 Task: Compose an email to request customer feedback through a satisfaction survey to improve our products and services.
Action: Mouse moved to (45, 62)
Screenshot: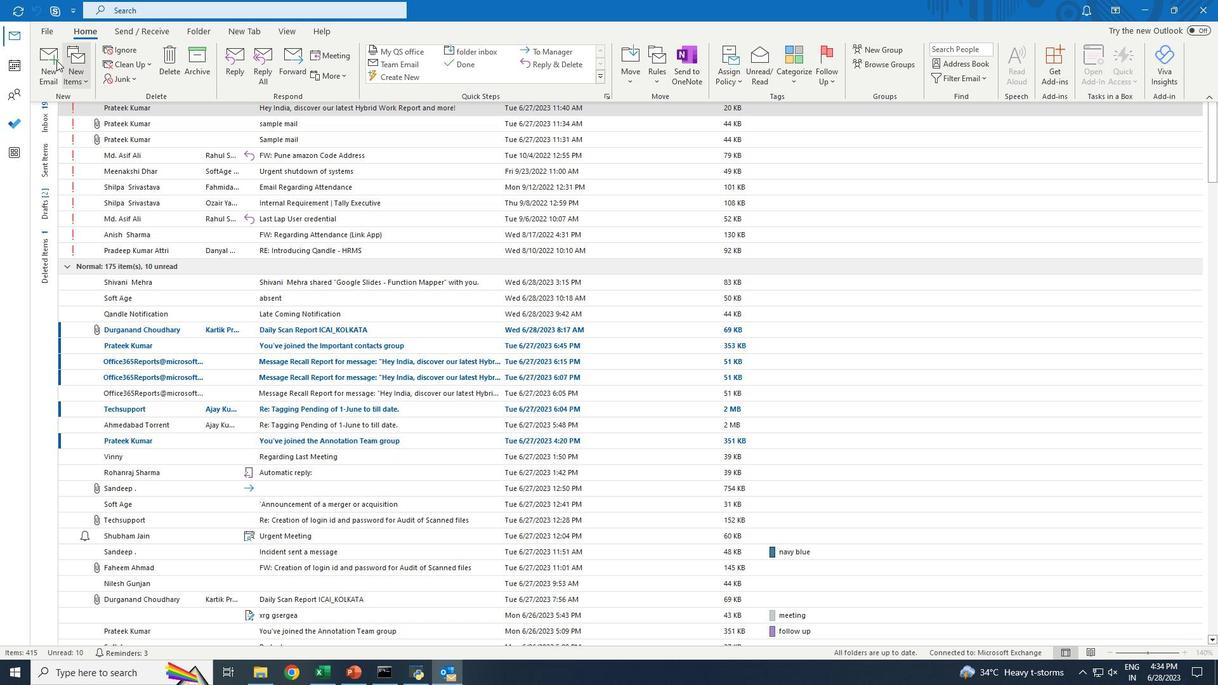 
Action: Mouse pressed left at (45, 62)
Screenshot: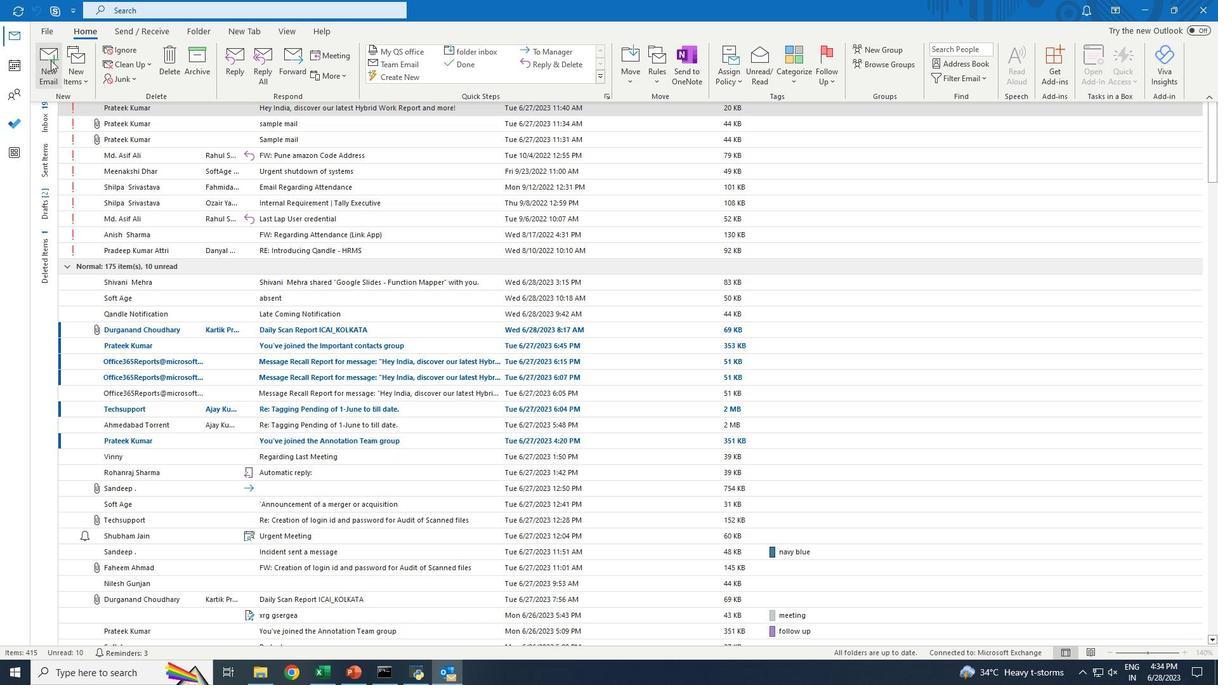 
Action: Mouse moved to (307, 224)
Screenshot: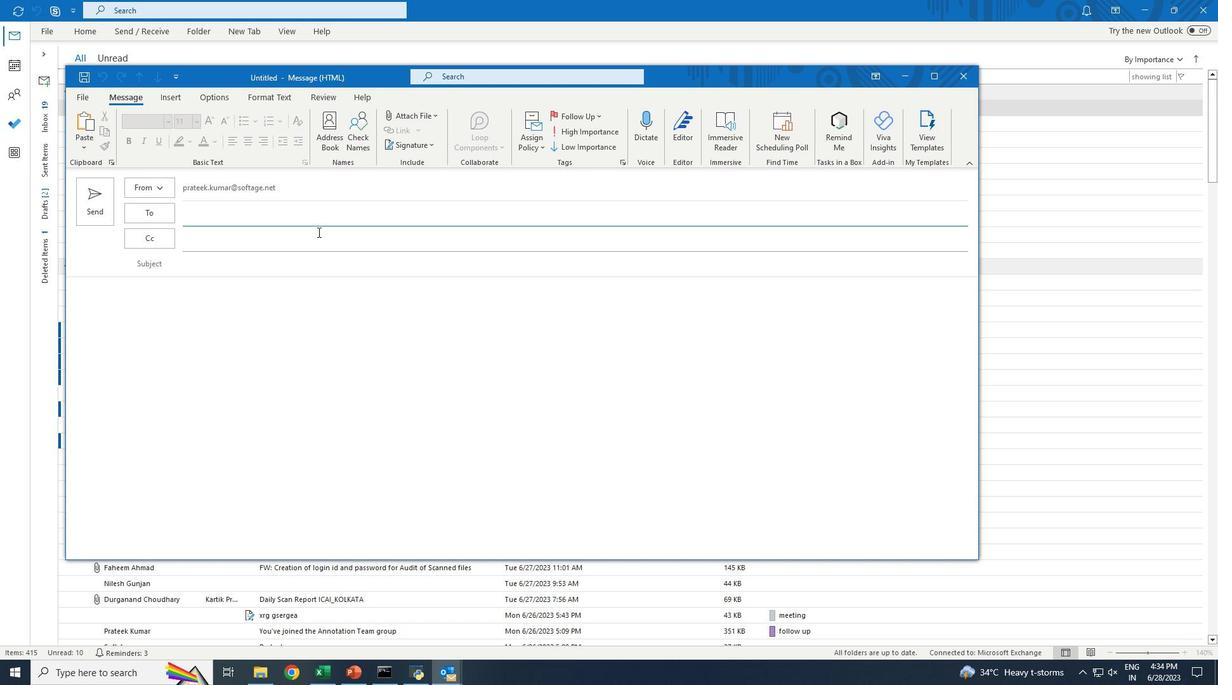 
Action: Key pressed uchiha.uzumaki<Key.shift>@softage.net
Screenshot: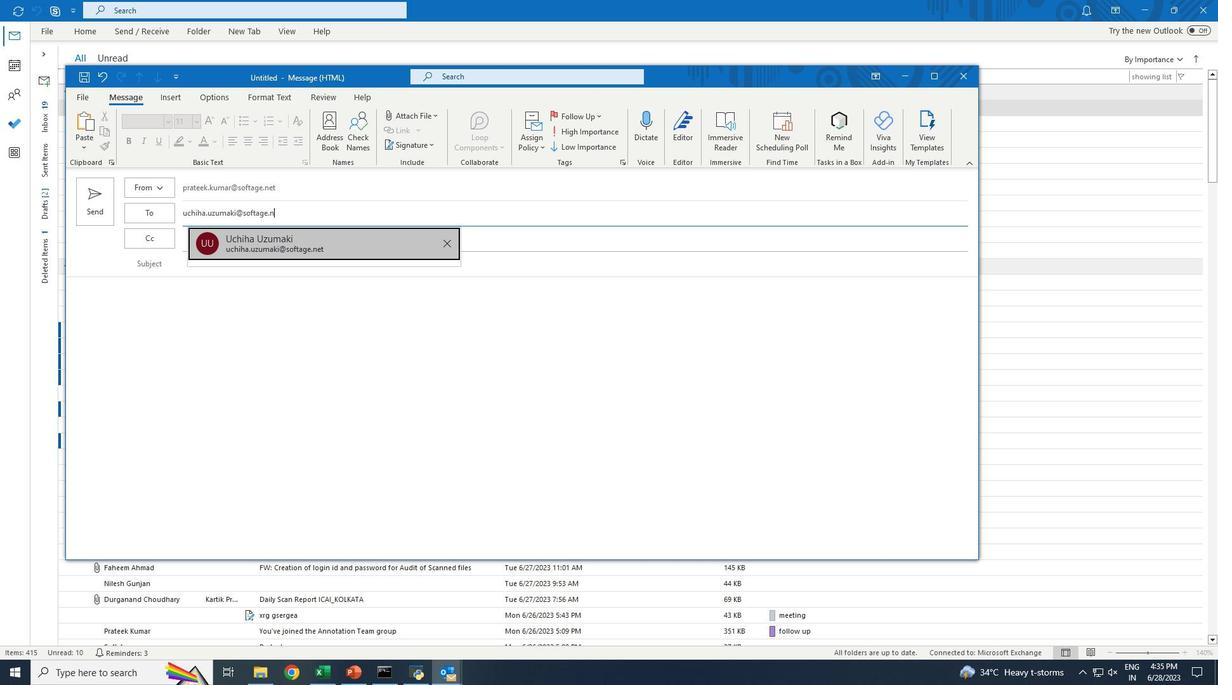 
Action: Mouse moved to (291, 239)
Screenshot: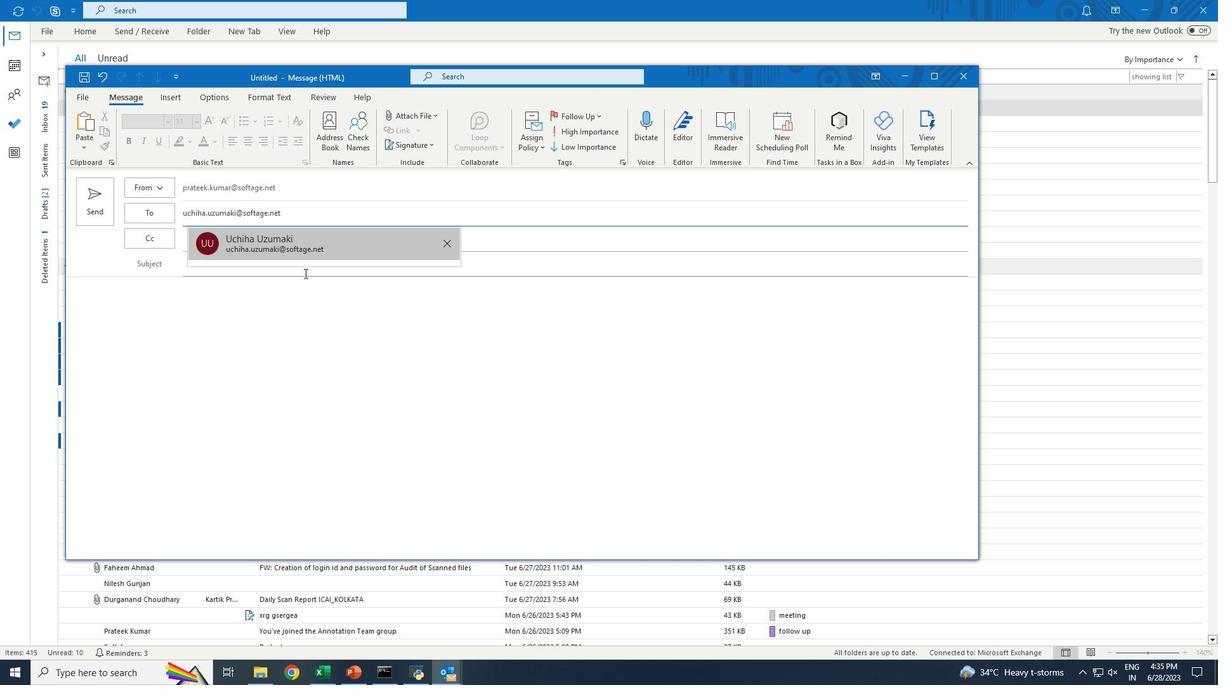 
Action: Mouse pressed left at (291, 239)
Screenshot: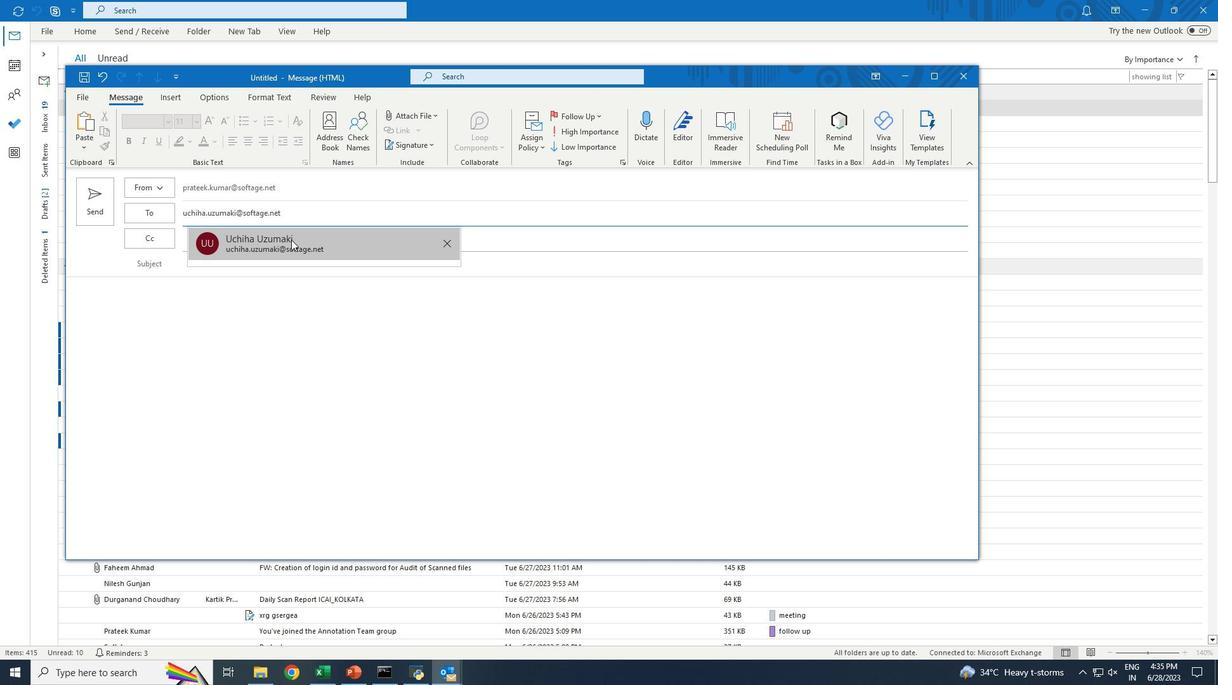 
Action: Mouse moved to (223, 267)
Screenshot: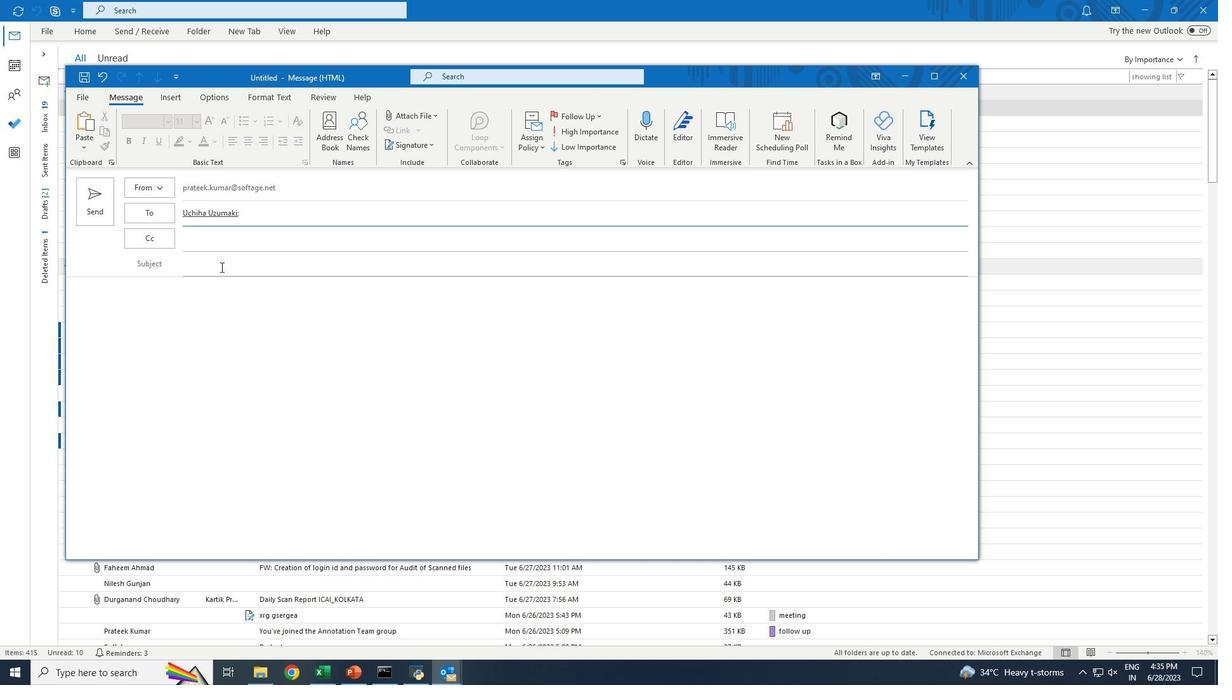 
Action: Mouse pressed left at (223, 267)
Screenshot: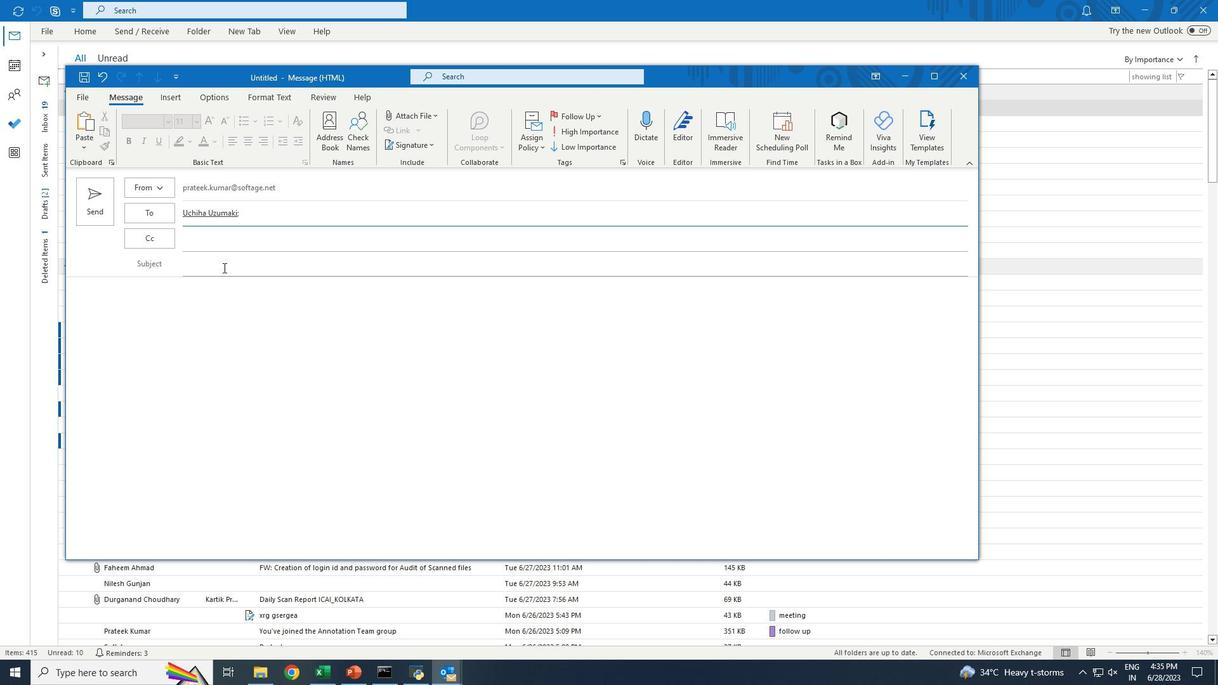 
Action: Key pressed <Key.shift>Customer<Key.space><Key.shift>Satisfaction<Key.space><Key.shift><Key.shift>Survey
Screenshot: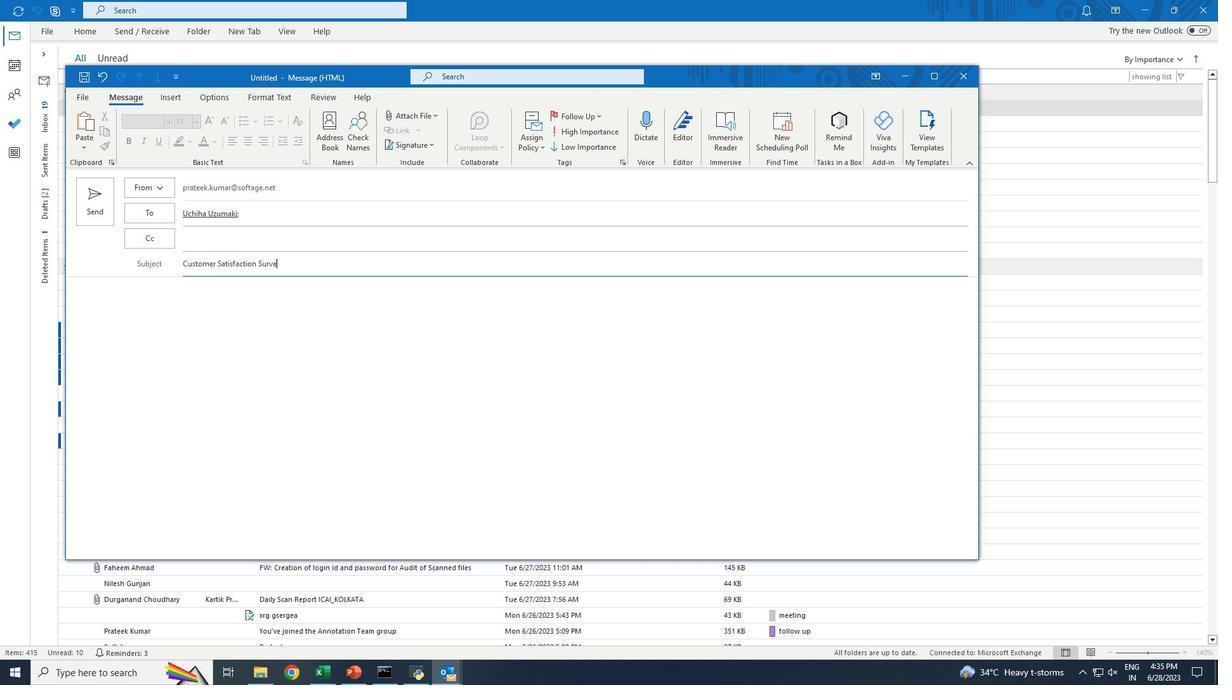 
Action: Mouse moved to (257, 307)
Screenshot: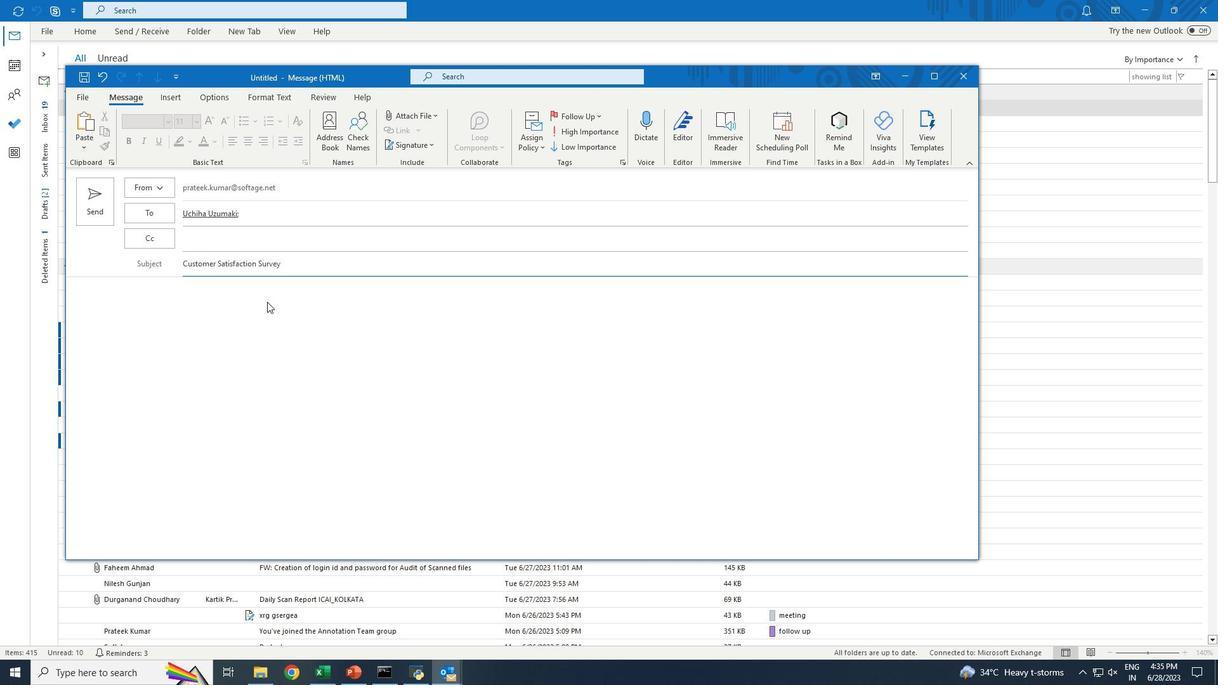 
Action: Mouse pressed left at (257, 307)
Screenshot: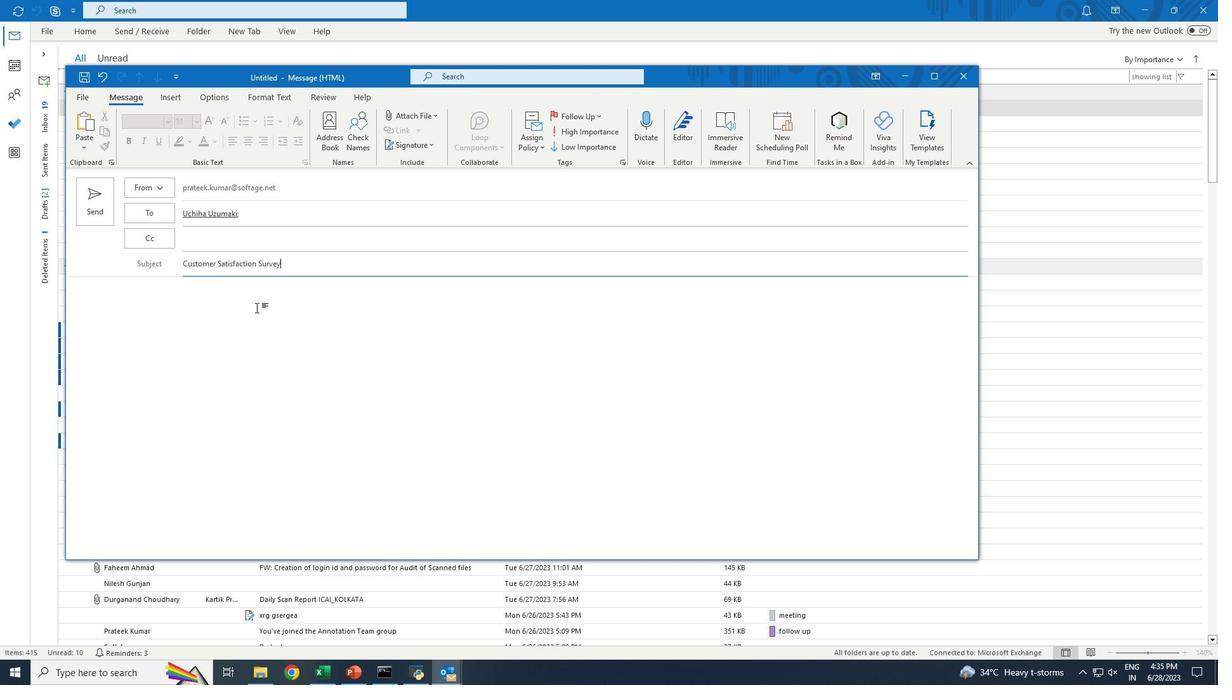 
Action: Mouse moved to (245, 303)
Screenshot: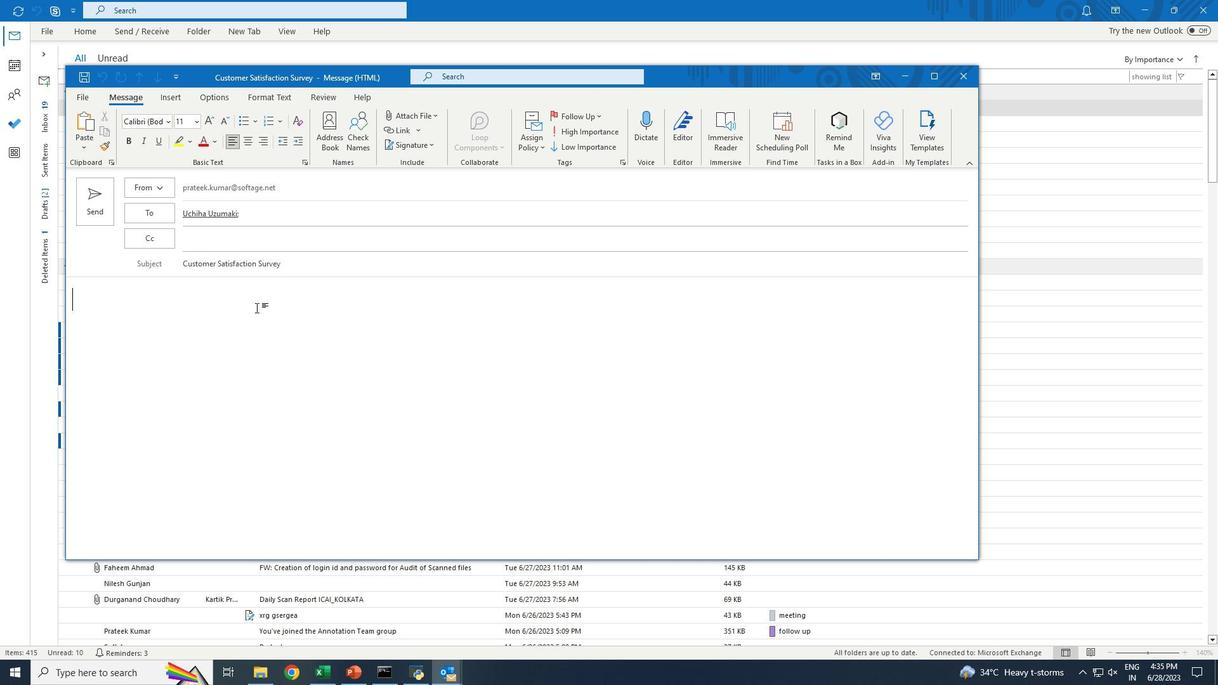 
Action: Key pressed <Key.shift>Seeking<Key.space>feedback<Key.space>from<Key.space>customers<Key.space>through<Key.space>a<Key.space>satisfaction<Key.space>survey<Key.space>to<Key.space>improve<Key.space>our<Key.space>products<Key.space>and<Key.space>services
Screenshot: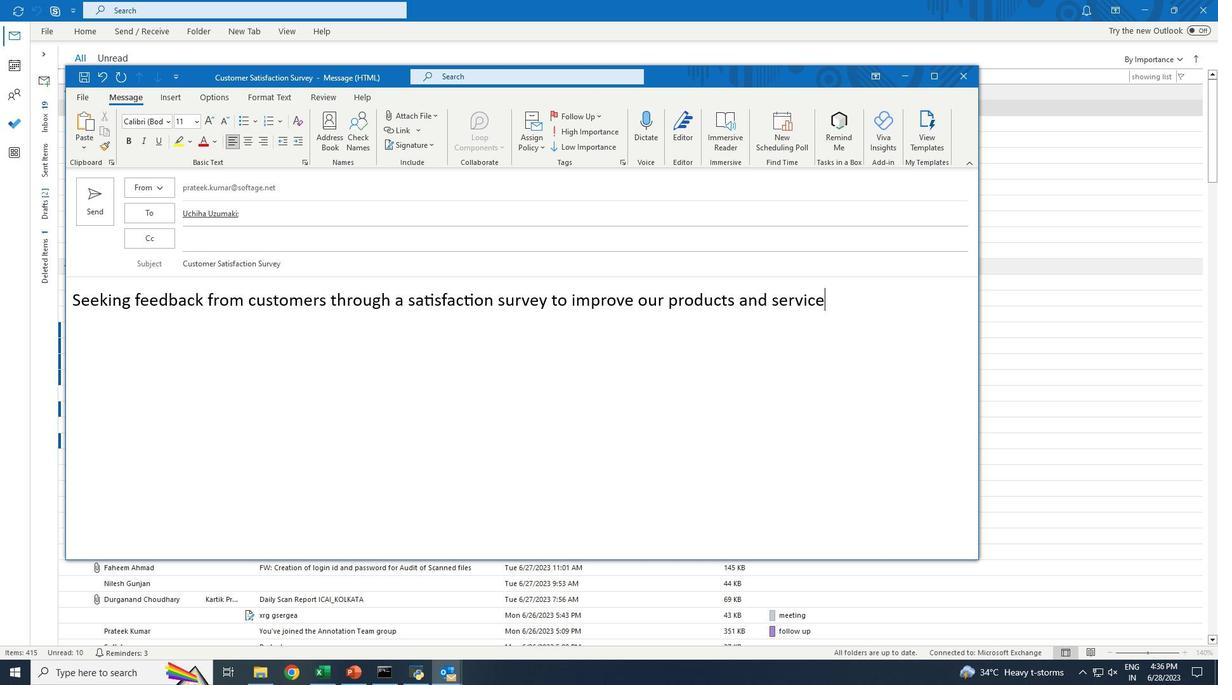
Action: Mouse moved to (847, 299)
Screenshot: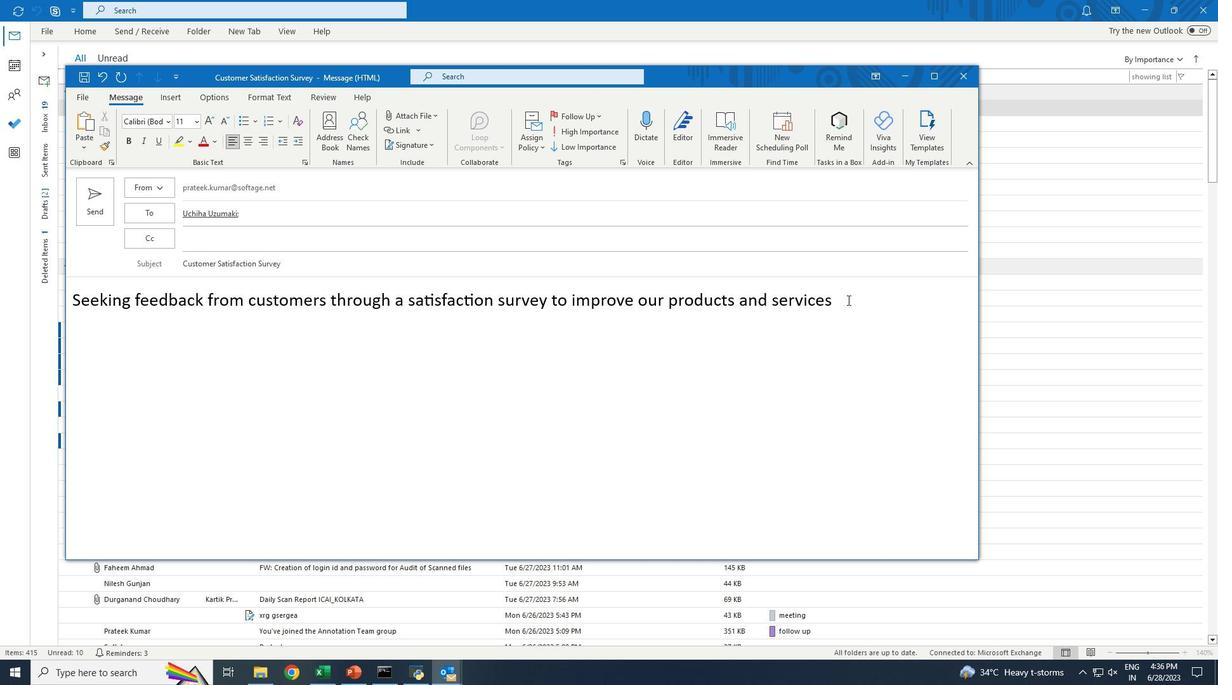 
Action: Mouse pressed left at (847, 299)
Screenshot: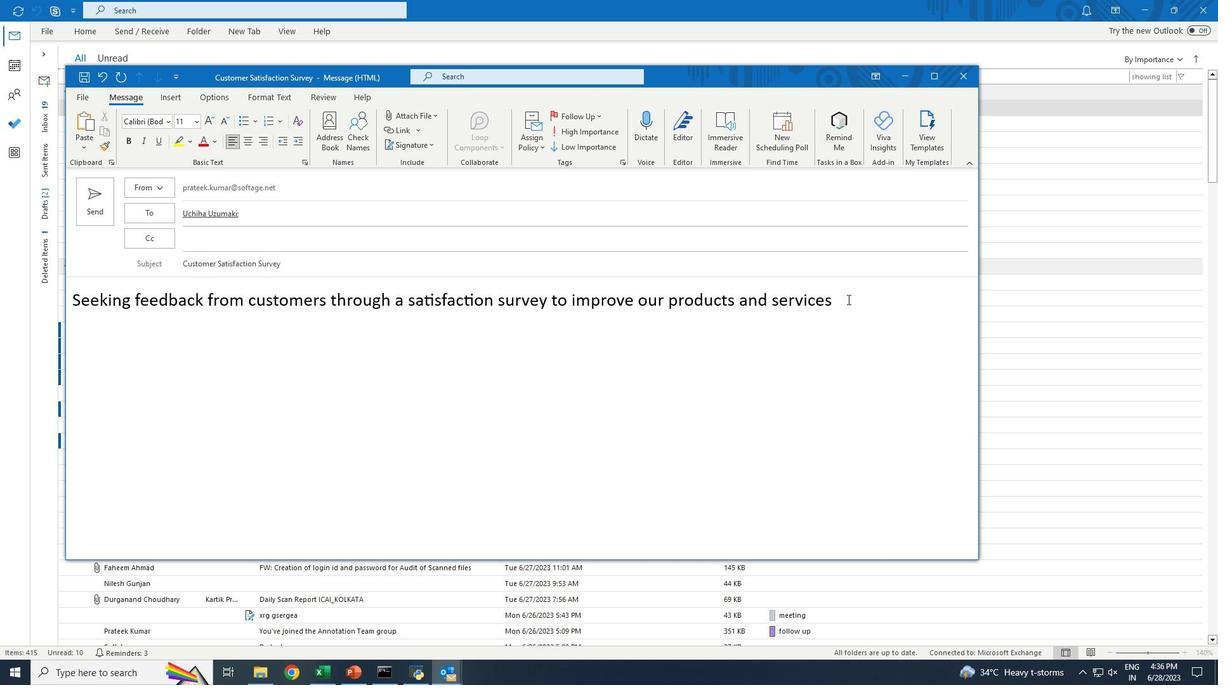
Action: Mouse moved to (170, 122)
Screenshot: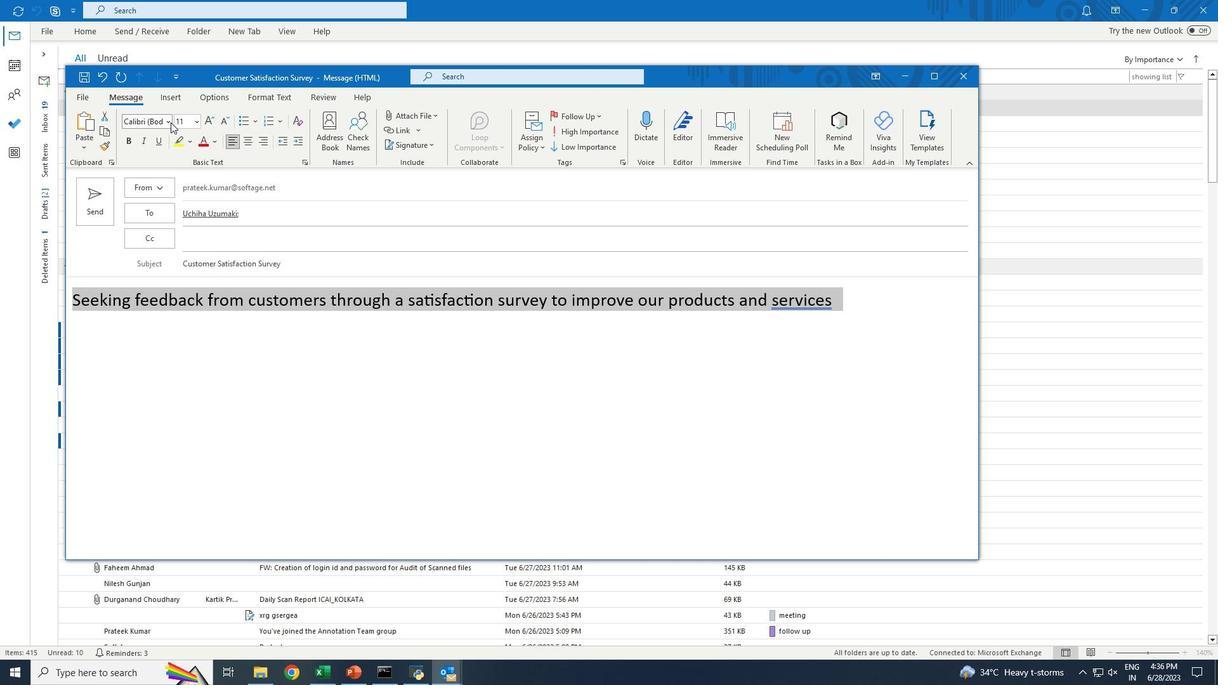 
Action: Mouse pressed left at (170, 122)
Screenshot: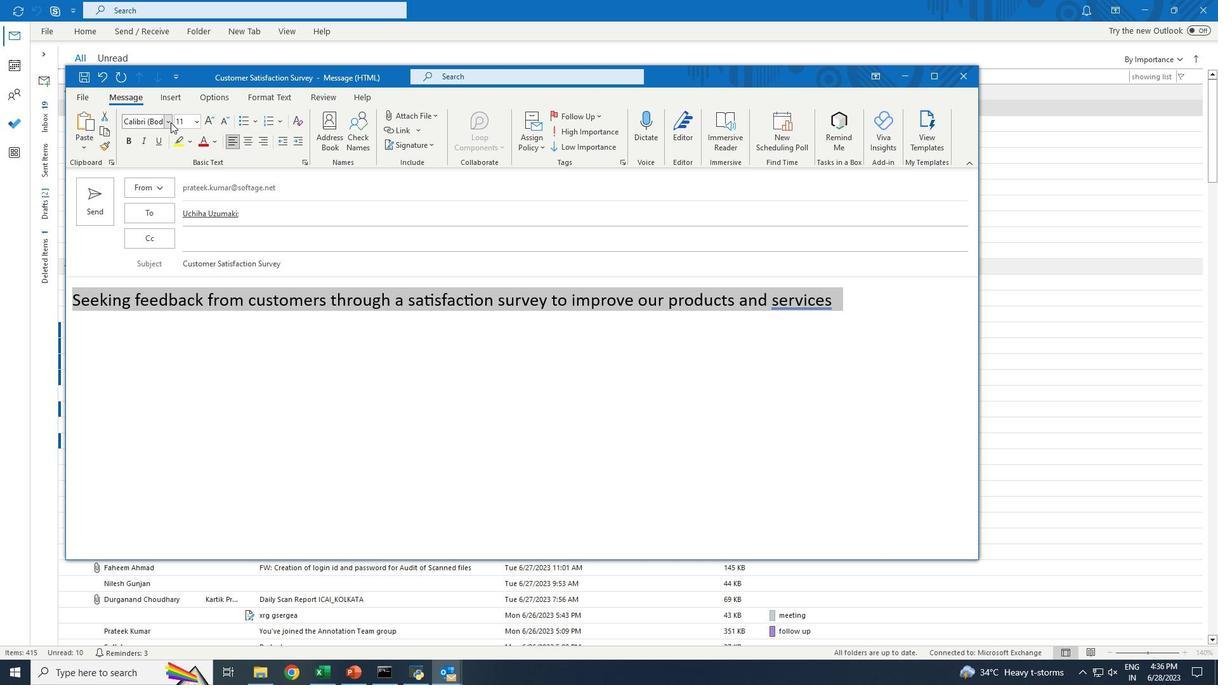 
Action: Mouse moved to (170, 210)
Screenshot: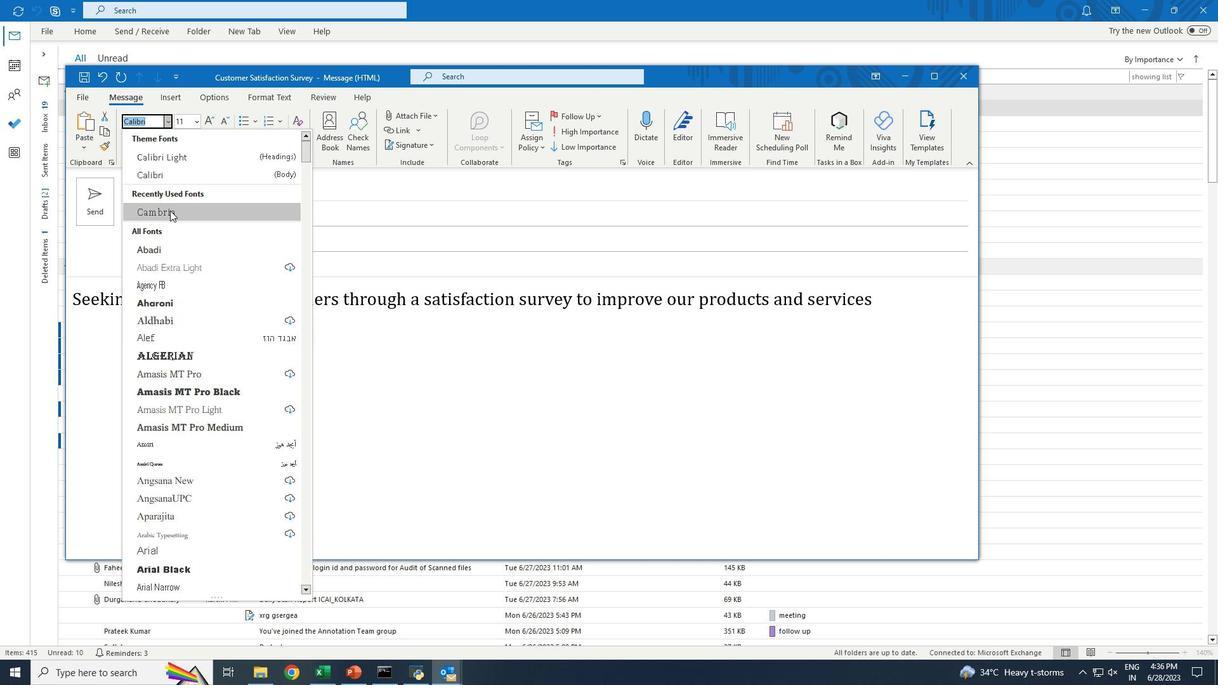 
Action: Mouse pressed left at (170, 210)
Screenshot: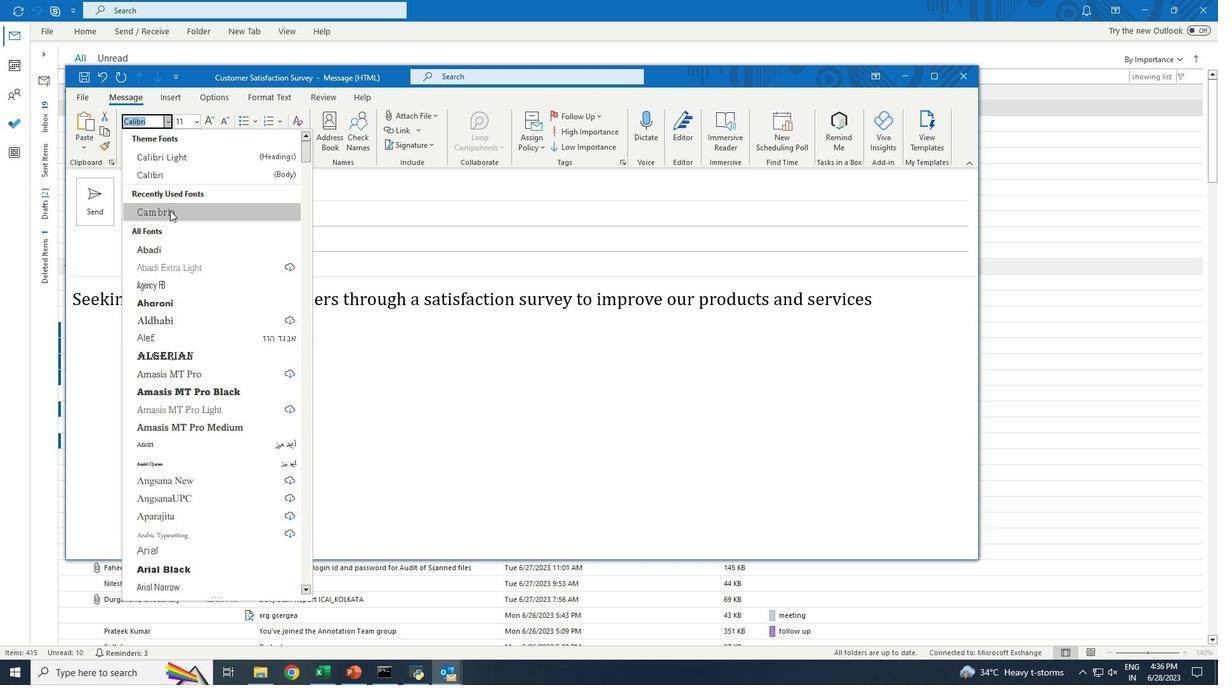 
Action: Mouse moved to (558, 145)
Screenshot: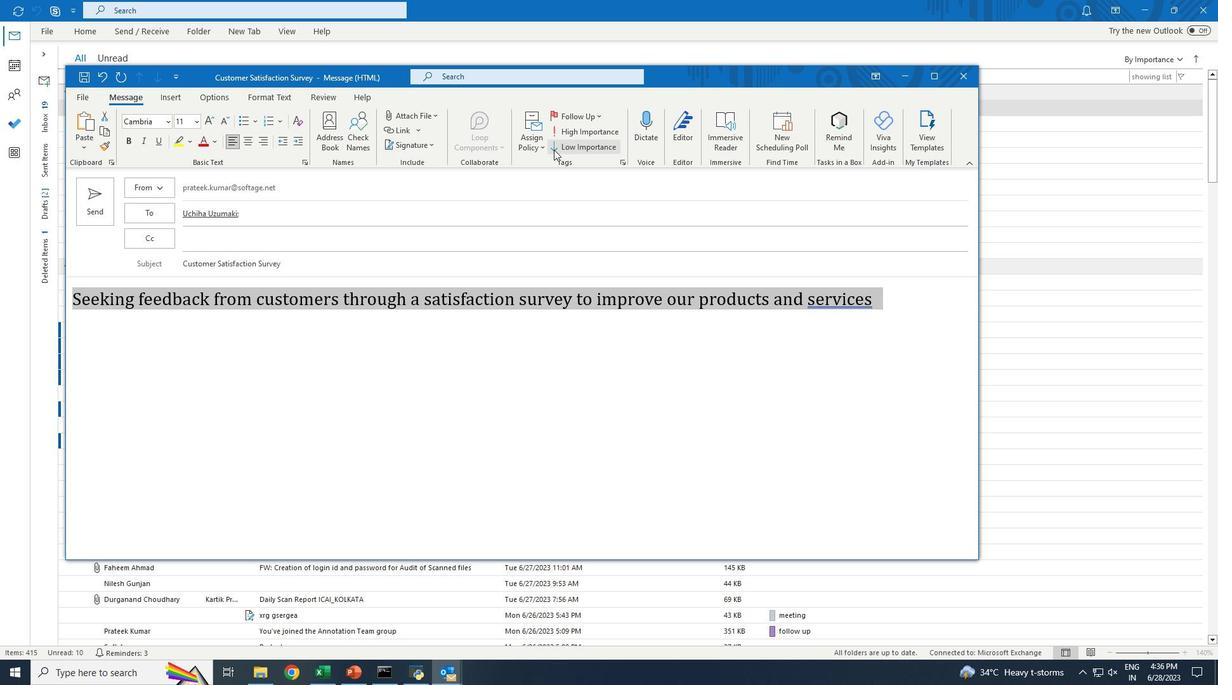 
Action: Mouse pressed left at (558, 145)
Screenshot: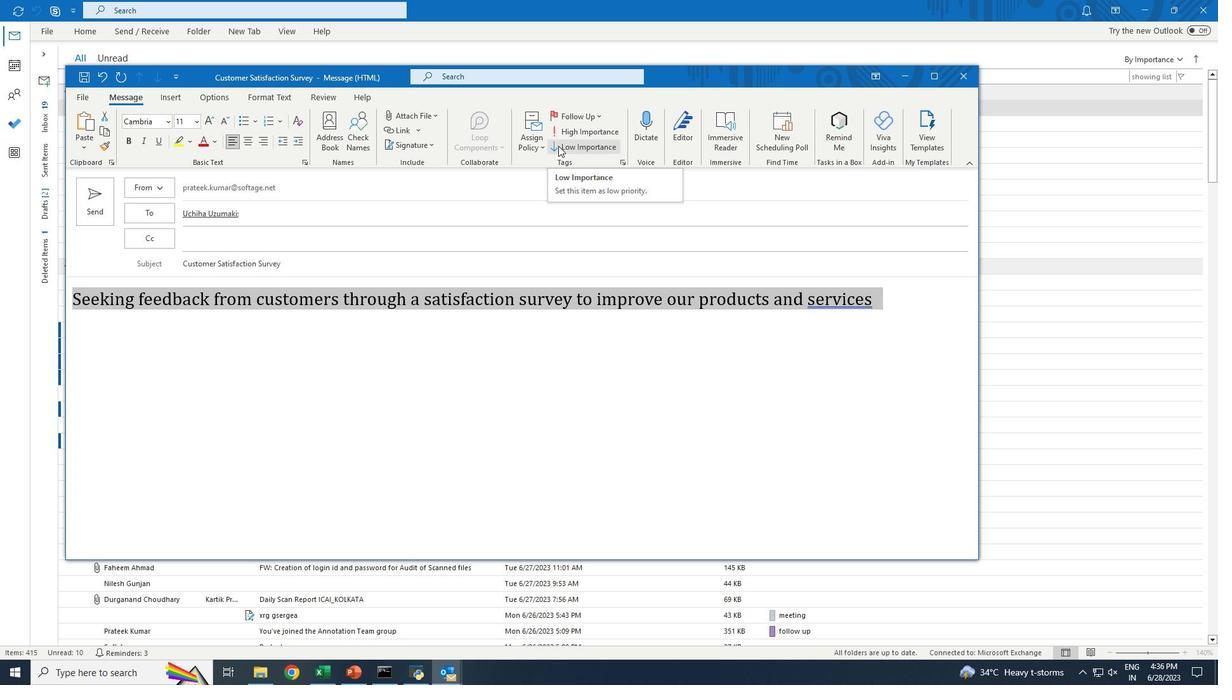 
Action: Mouse moved to (224, 97)
Screenshot: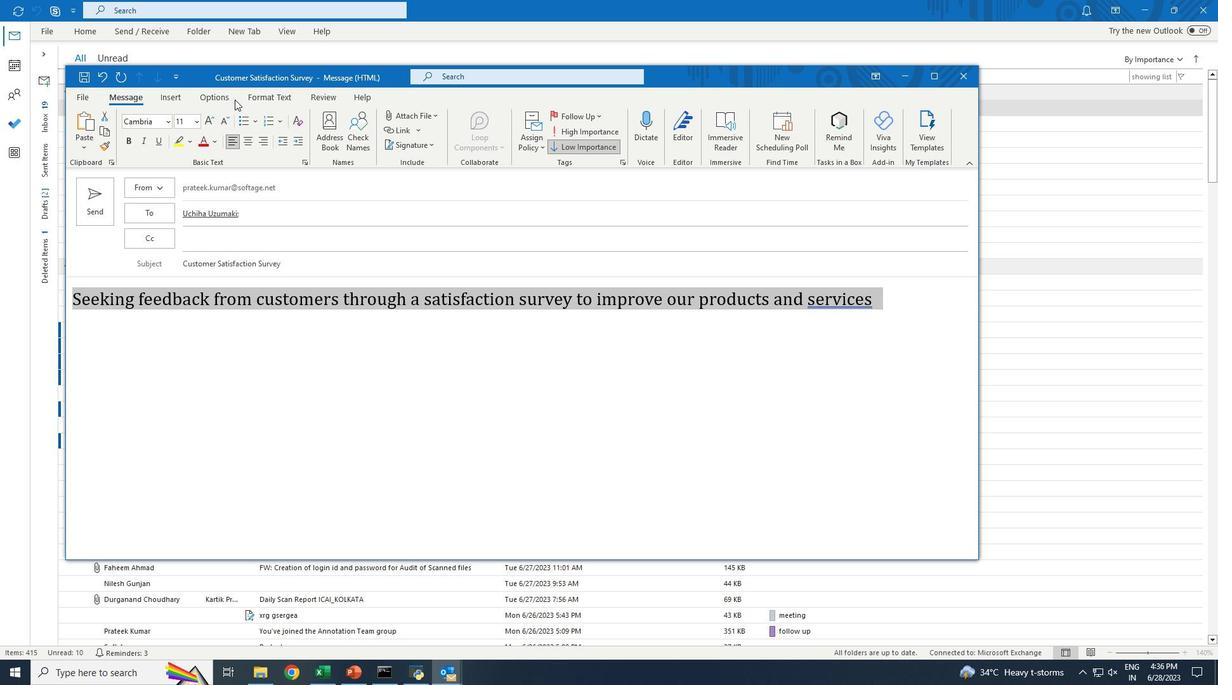 
Action: Mouse pressed left at (224, 97)
Screenshot: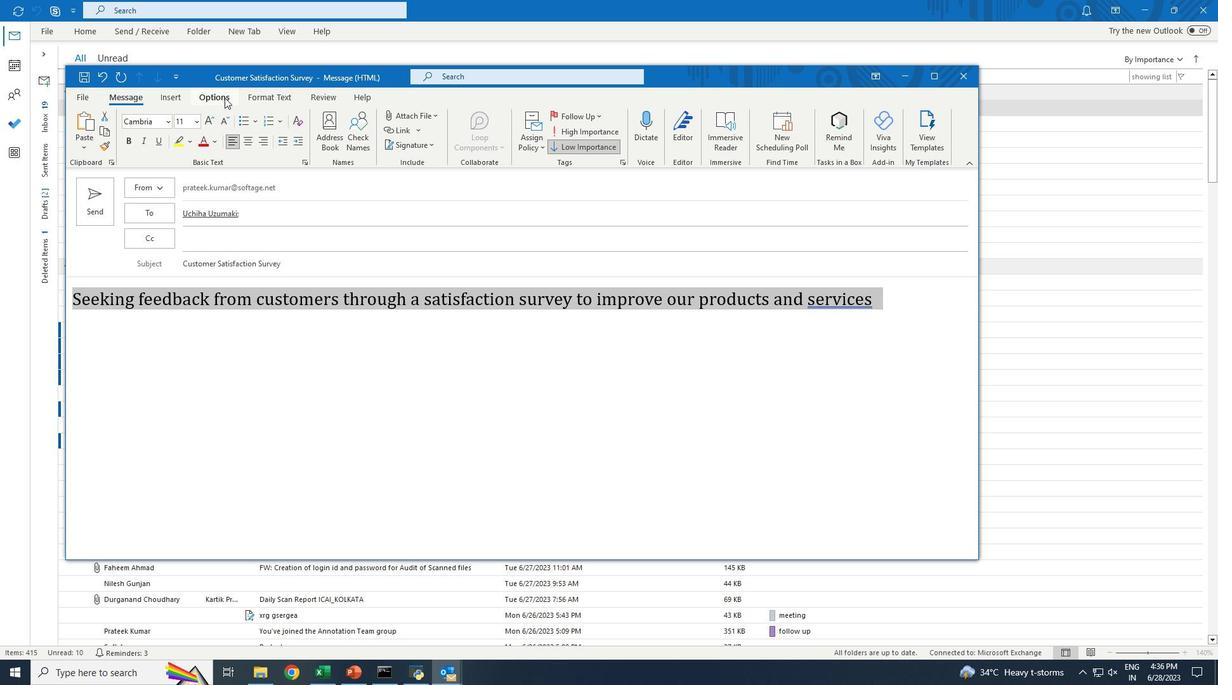 
Action: Mouse moved to (428, 120)
Screenshot: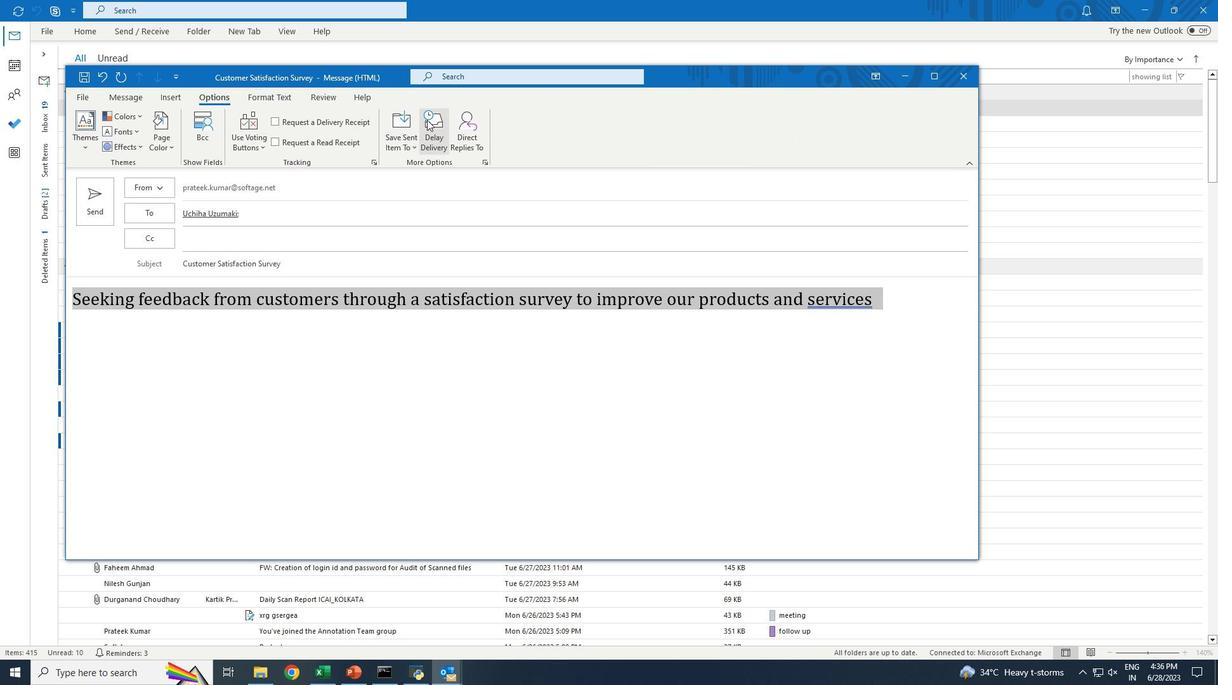 
Action: Mouse pressed left at (428, 120)
Screenshot: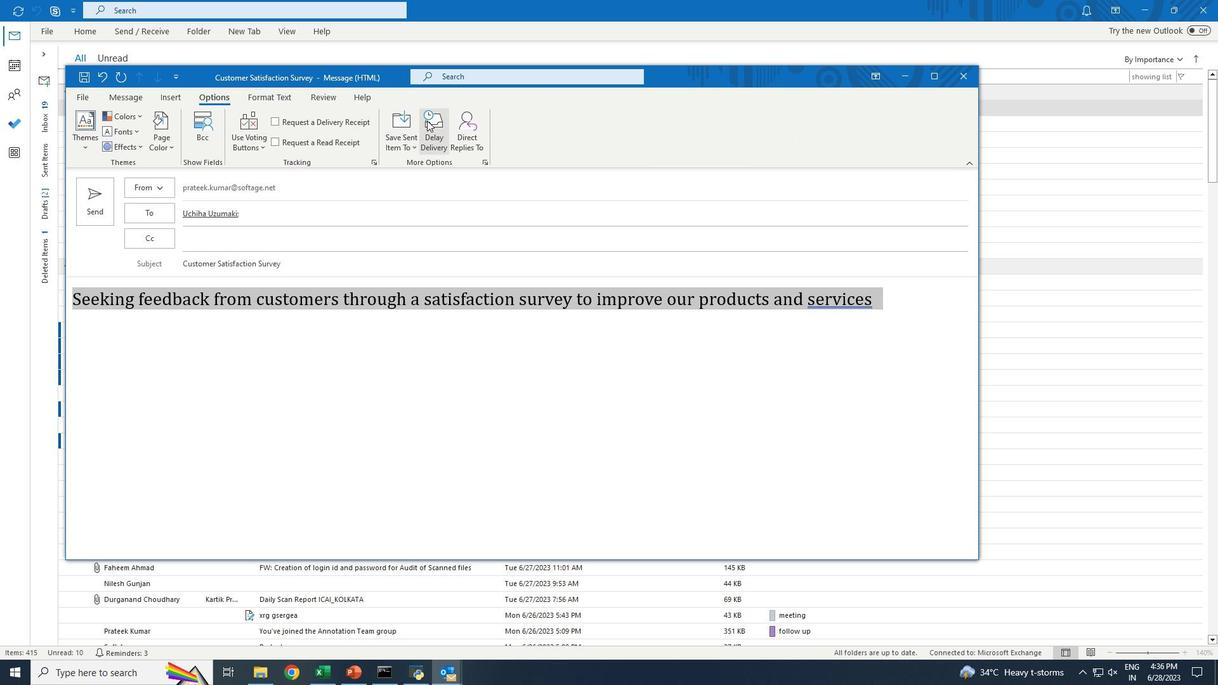 
Action: Mouse moved to (538, 342)
Screenshot: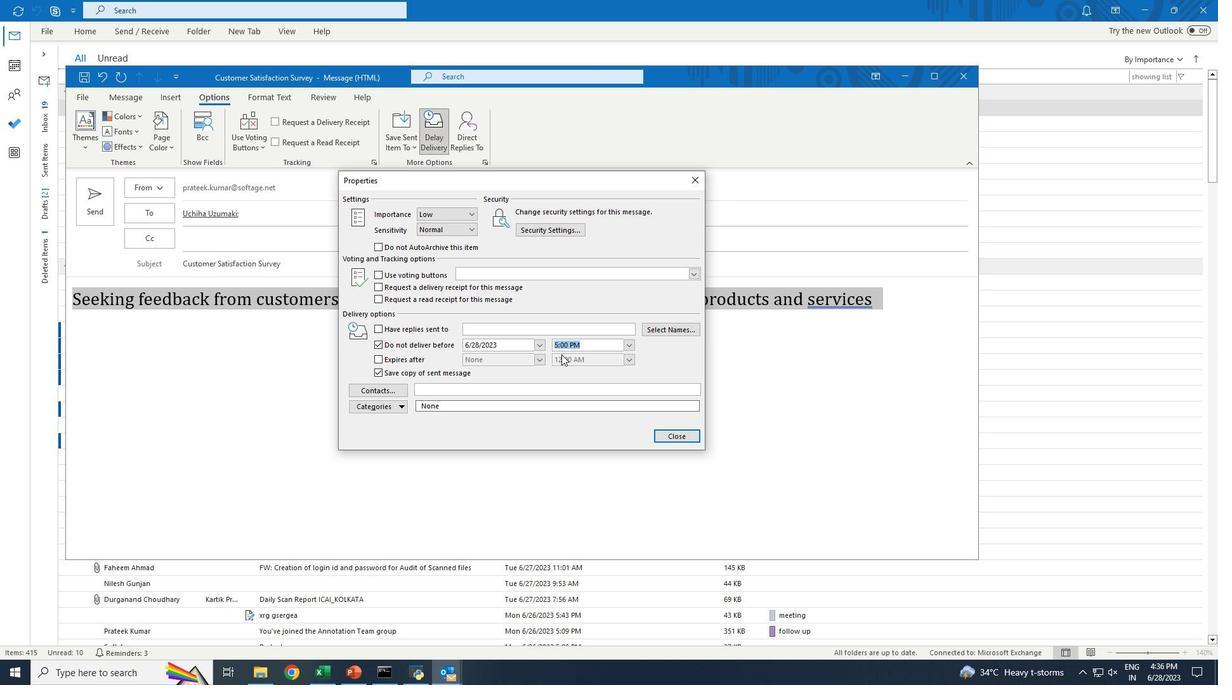 
Action: Mouse pressed left at (538, 342)
Screenshot: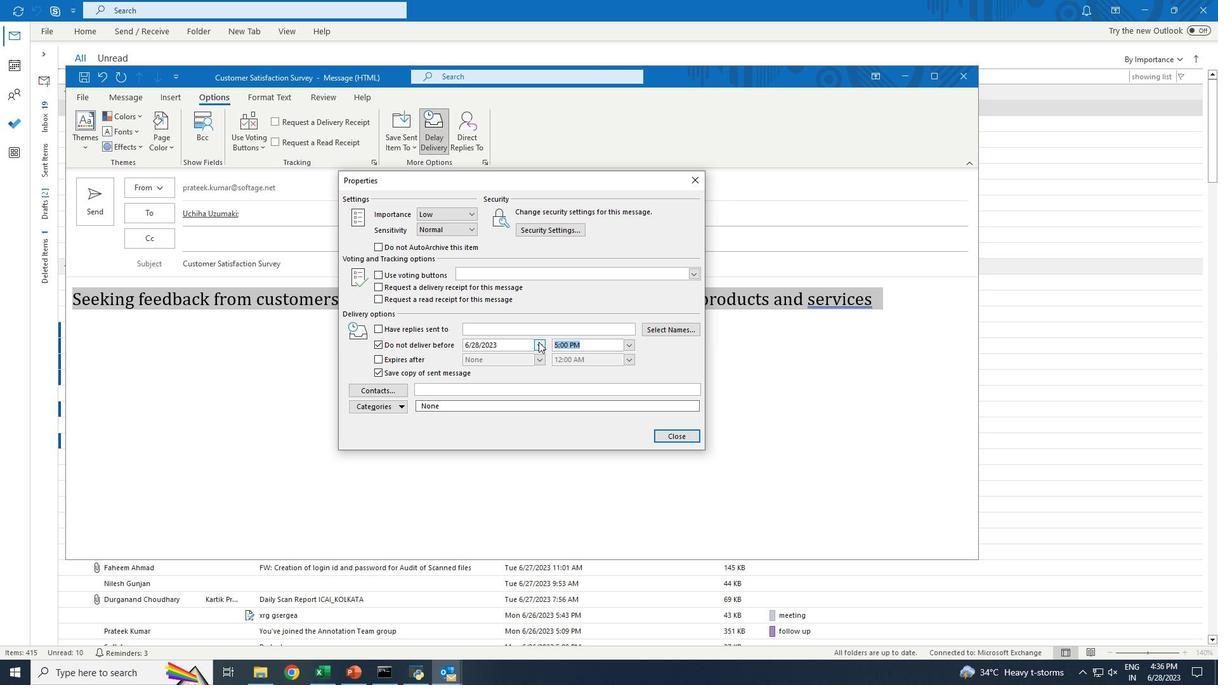 
Action: Mouse moved to (541, 359)
Screenshot: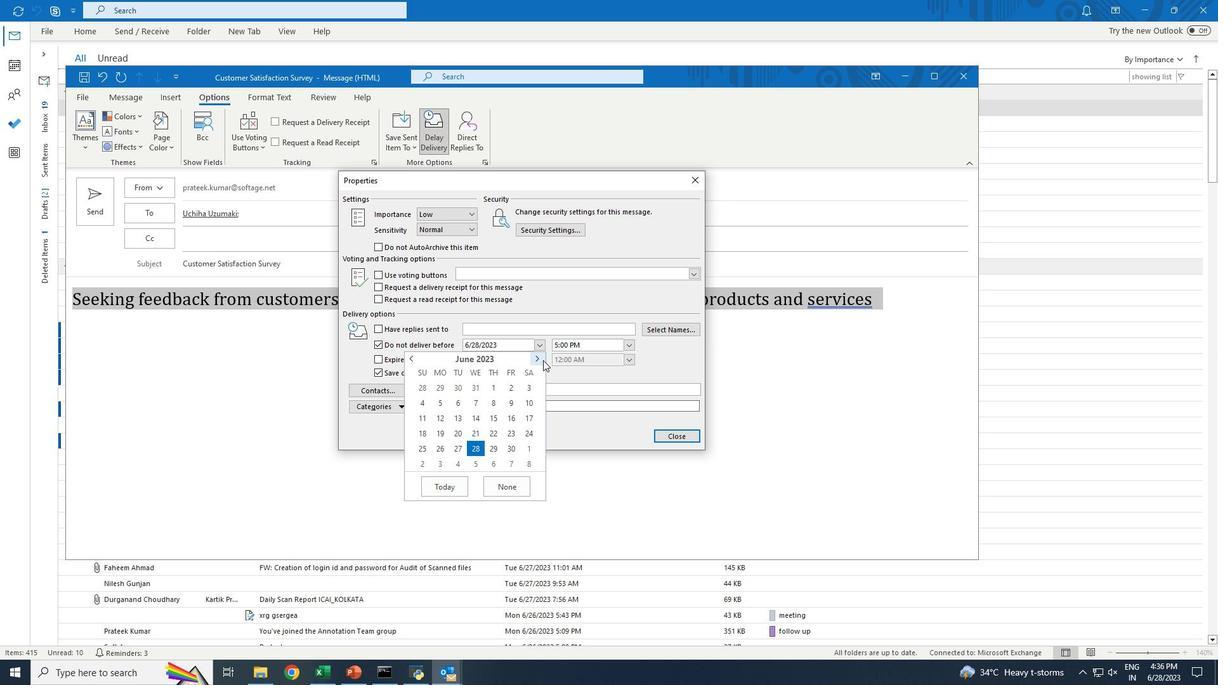 
Action: Mouse pressed left at (541, 359)
Screenshot: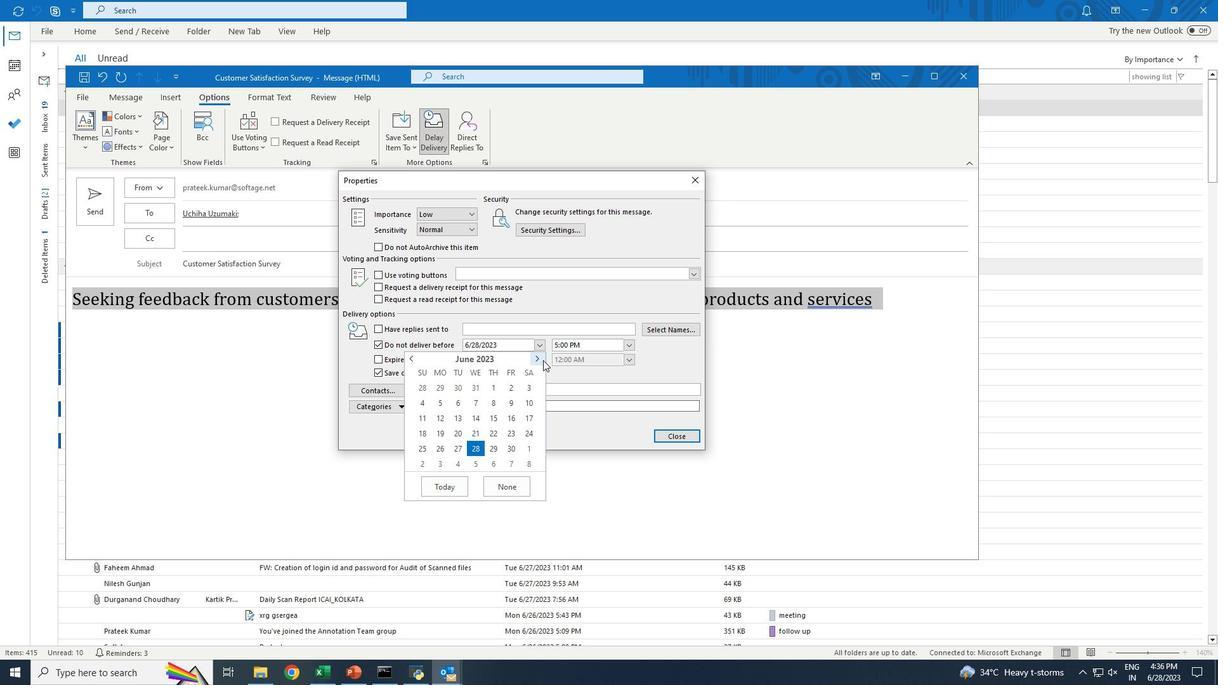 
Action: Mouse pressed left at (541, 359)
Screenshot: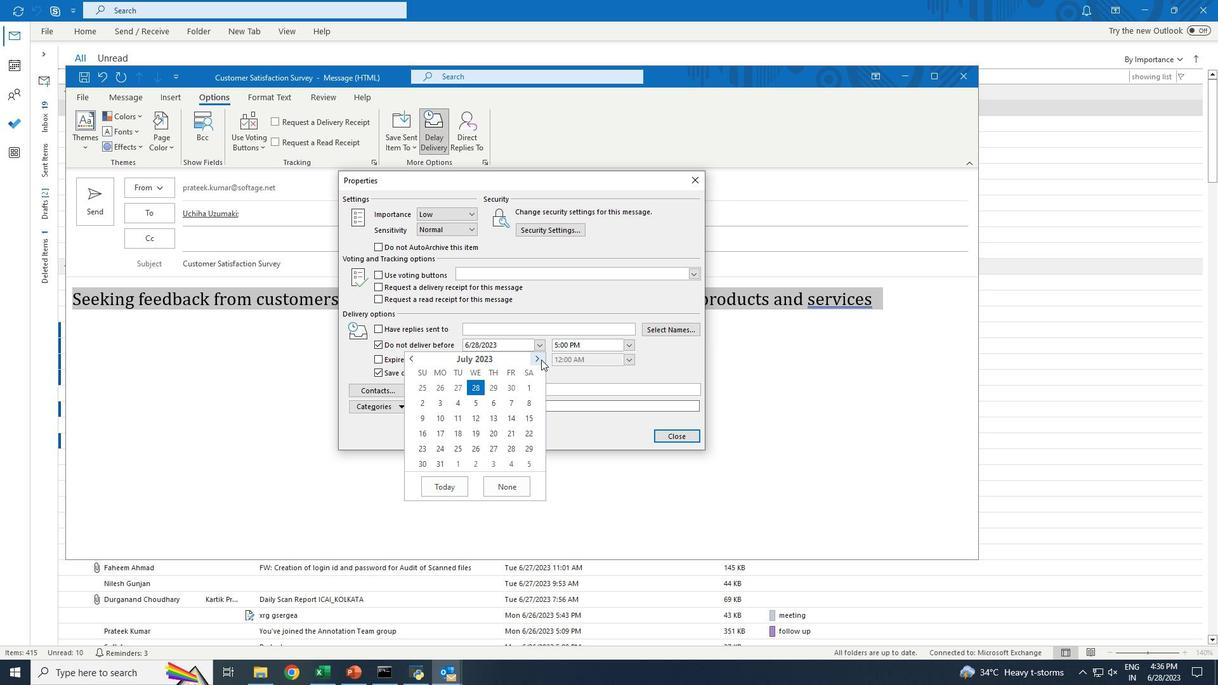 
Action: Mouse pressed left at (541, 359)
Screenshot: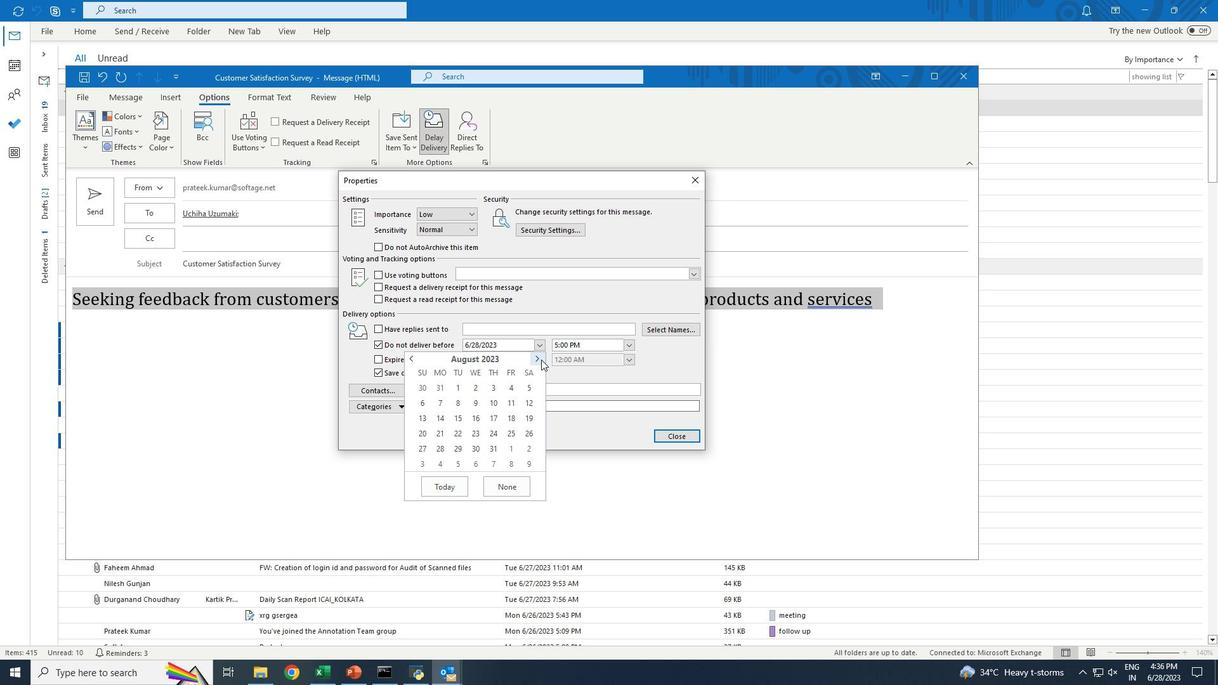 
Action: Mouse pressed left at (541, 359)
Screenshot: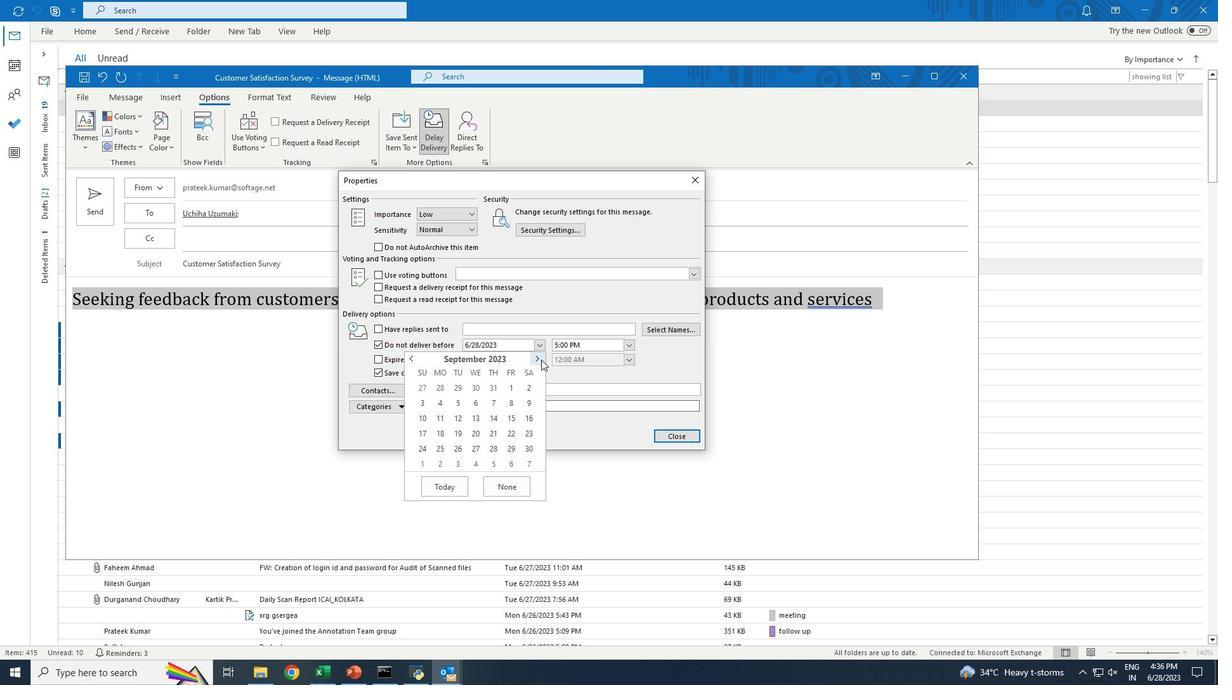 
Action: Mouse moved to (511, 422)
Screenshot: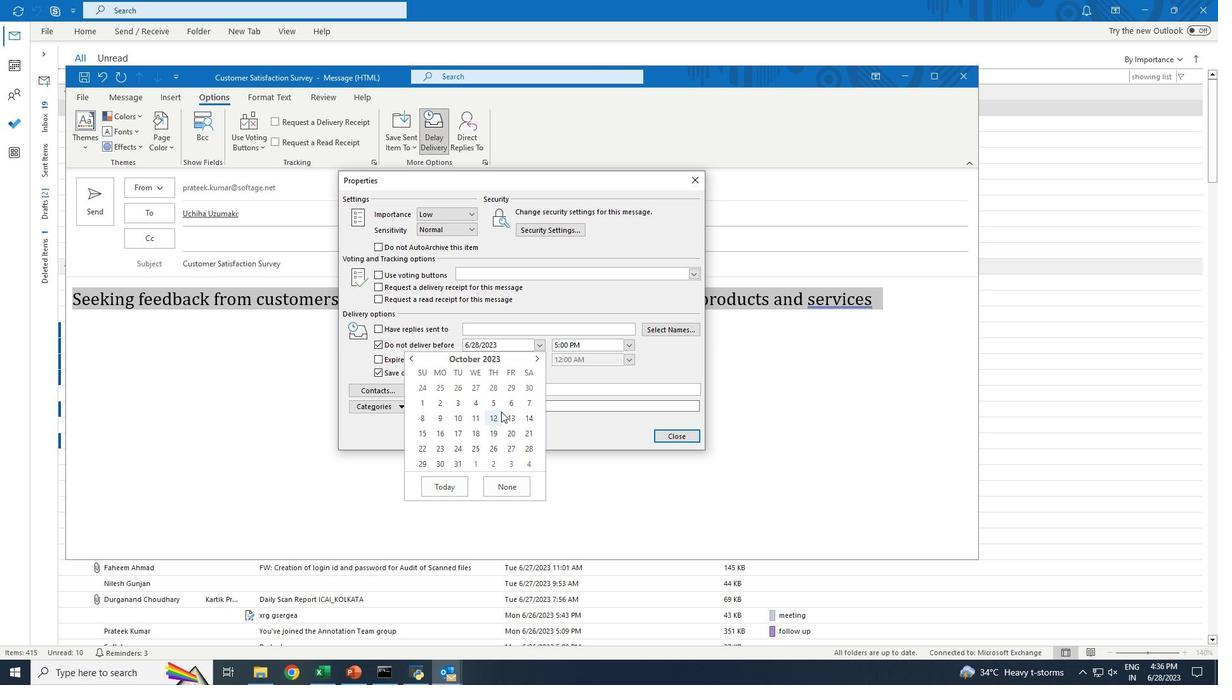 
Action: Mouse pressed left at (511, 422)
Screenshot: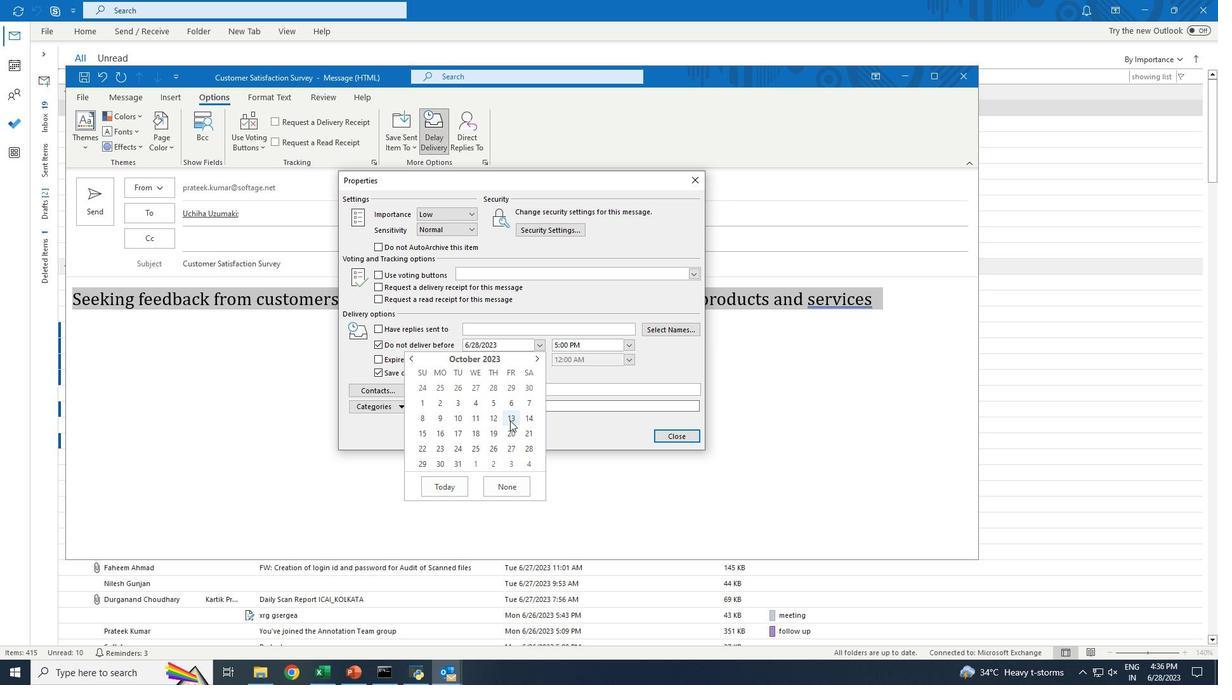 
Action: Mouse moved to (625, 347)
Screenshot: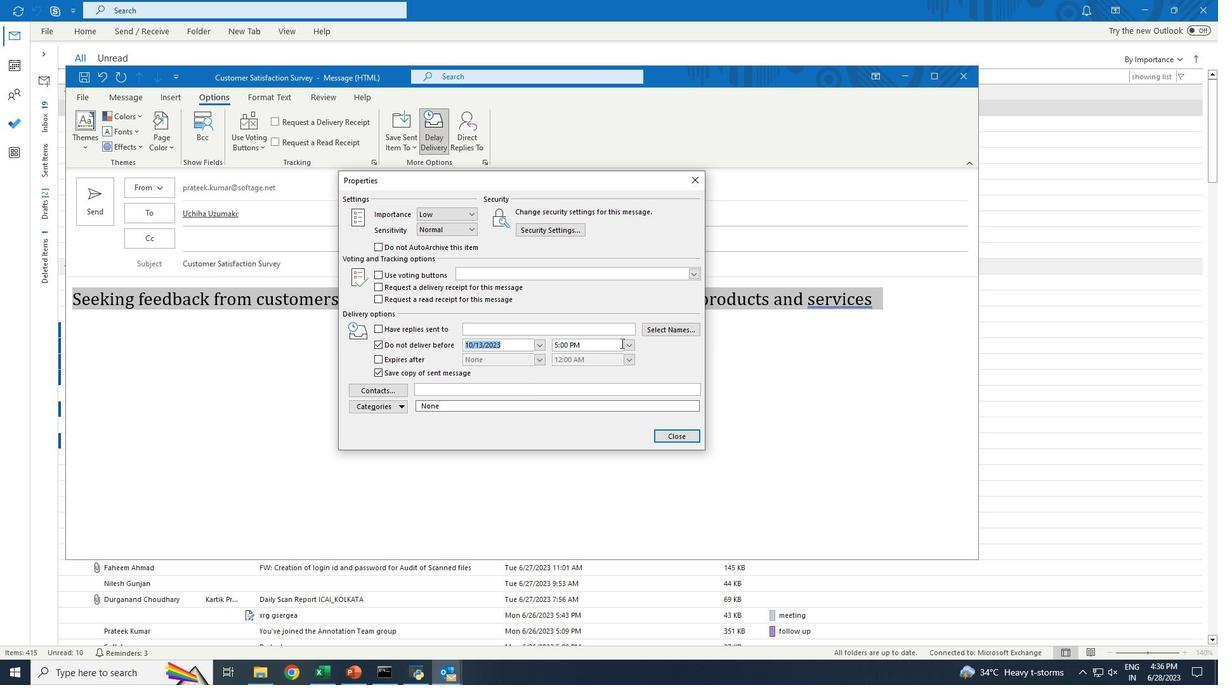 
Action: Mouse pressed left at (625, 347)
Screenshot: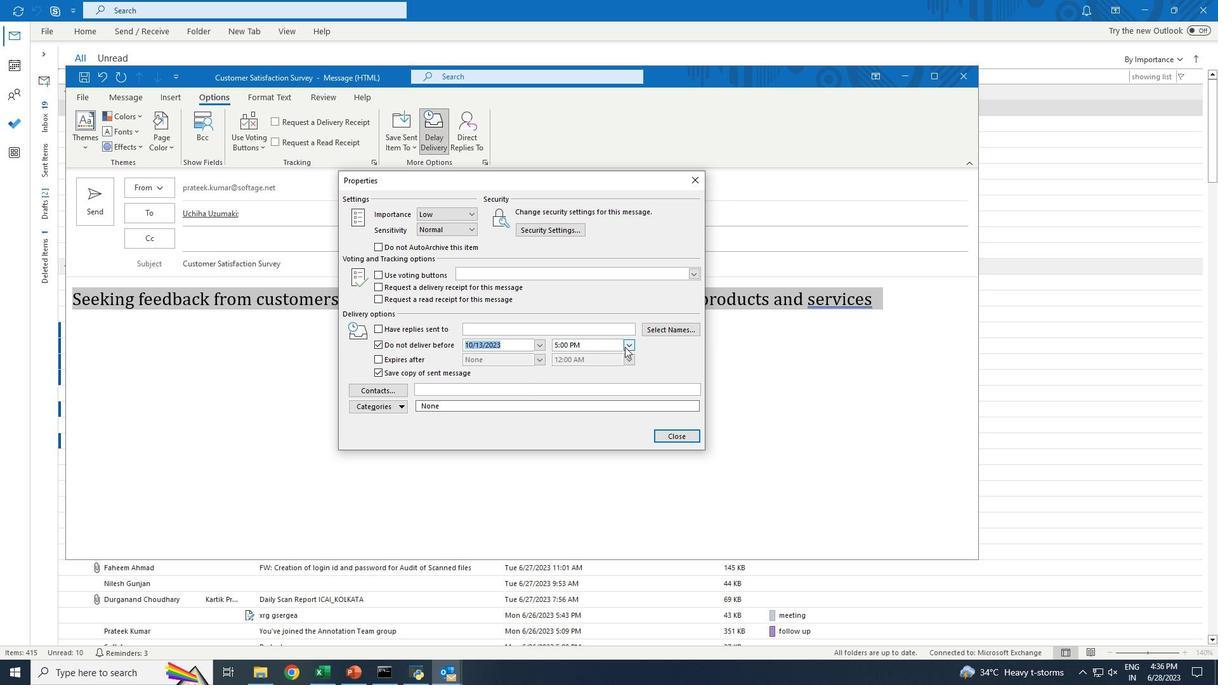 
Action: Mouse moved to (586, 358)
Screenshot: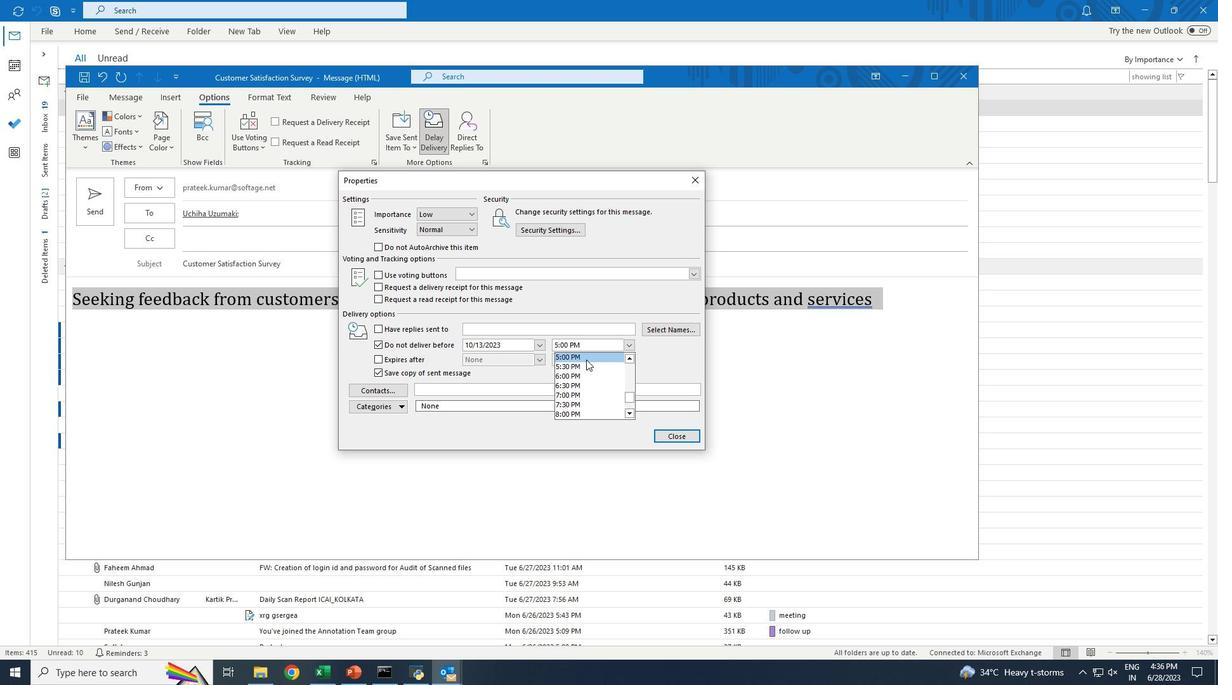 
Action: Mouse pressed left at (586, 358)
Screenshot: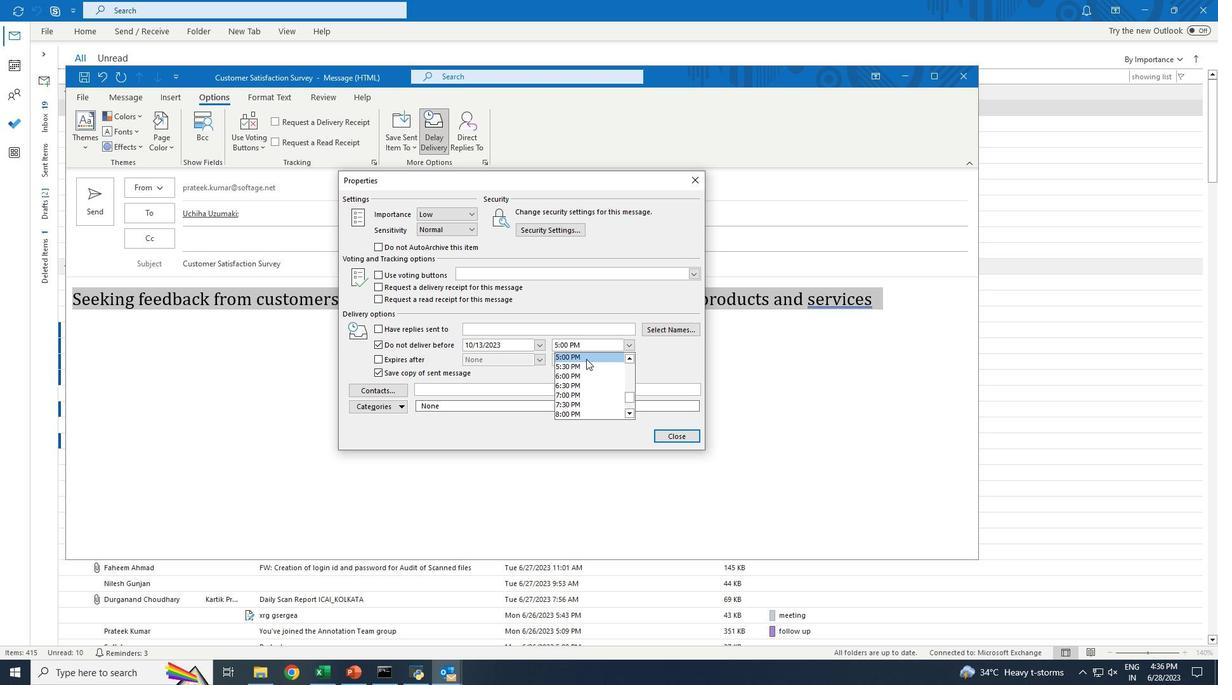 
Action: Mouse moved to (666, 439)
Screenshot: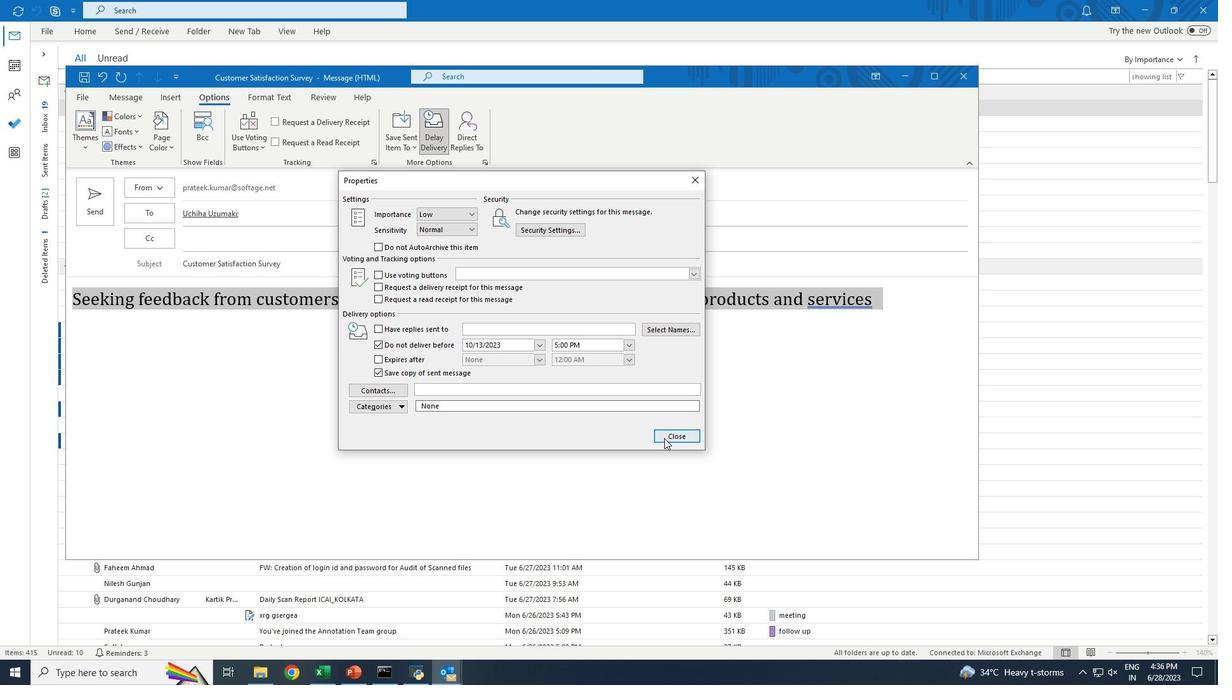 
Action: Mouse pressed left at (666, 439)
Screenshot: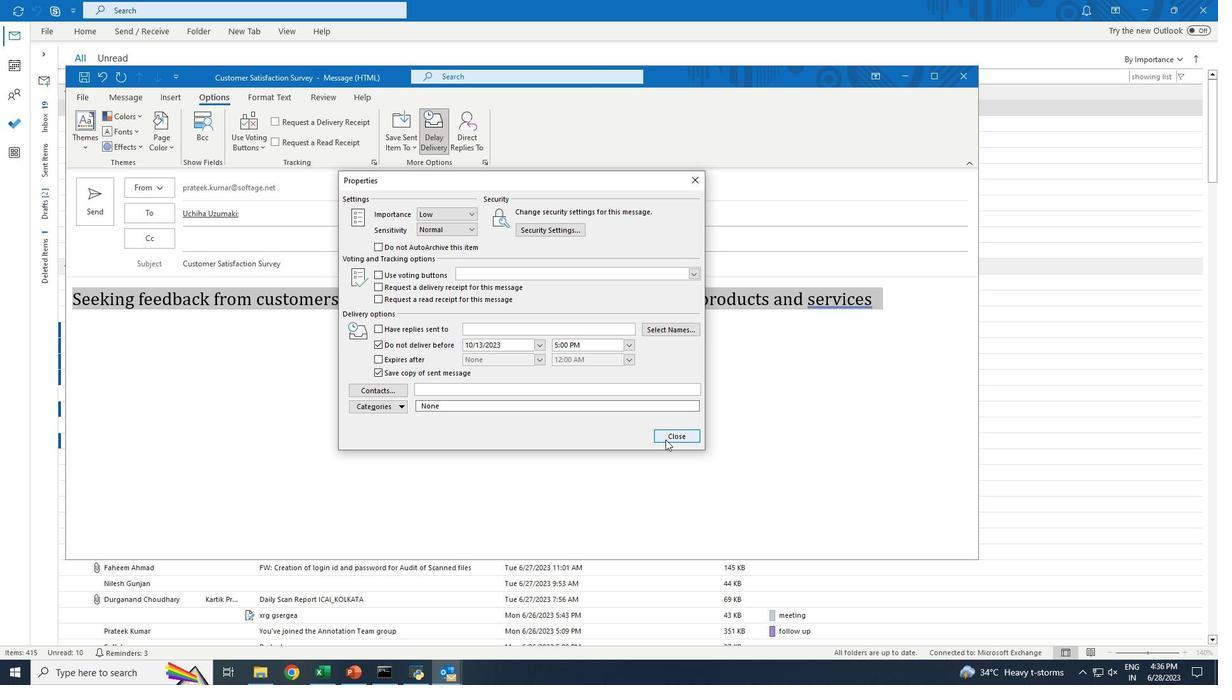 
Action: Mouse moved to (103, 195)
Screenshot: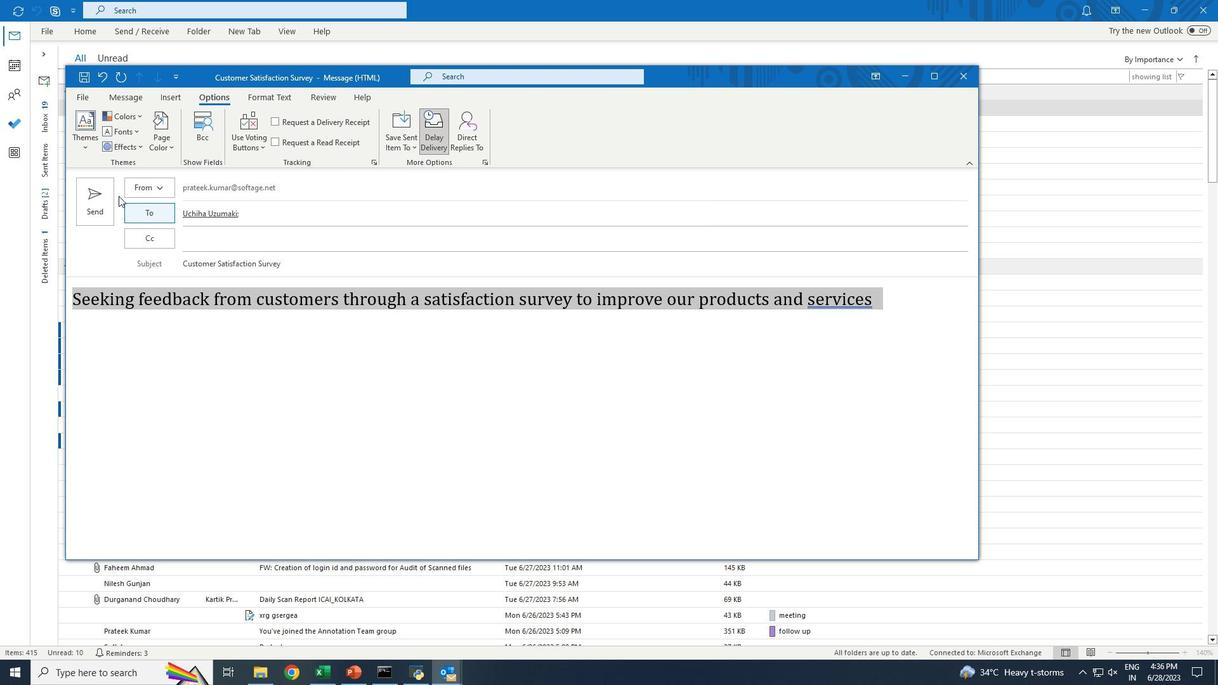 
Action: Mouse pressed left at (103, 195)
Screenshot: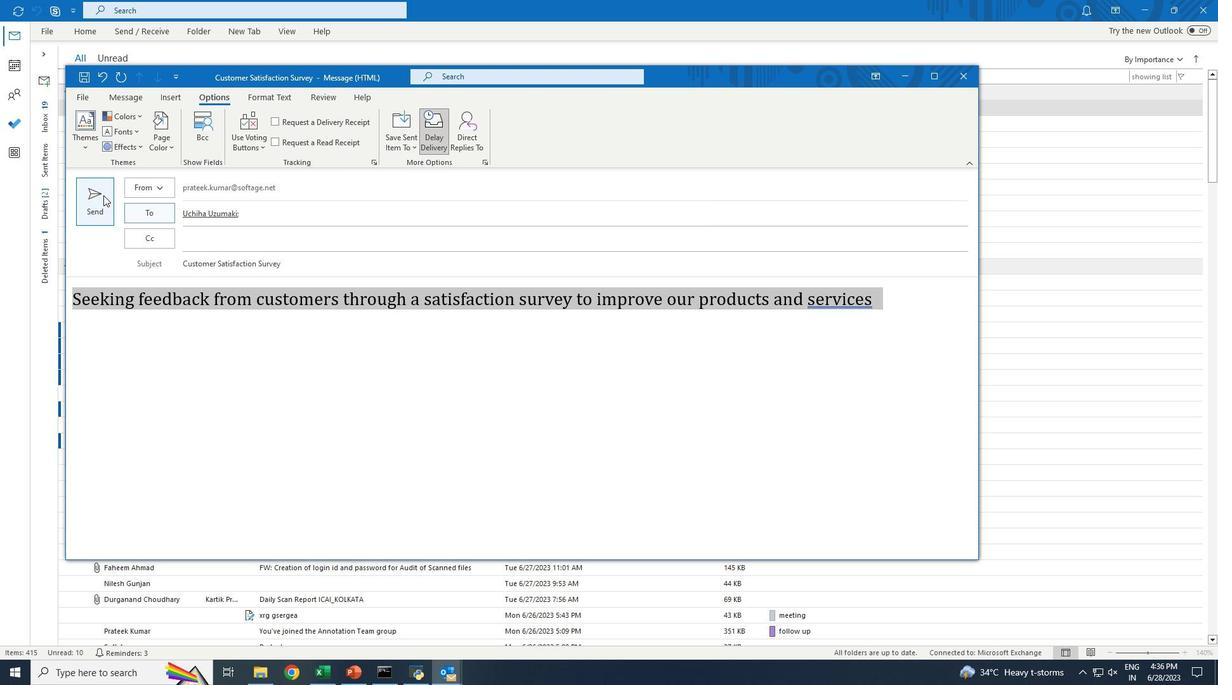 
Action: Mouse moved to (103, 196)
Screenshot: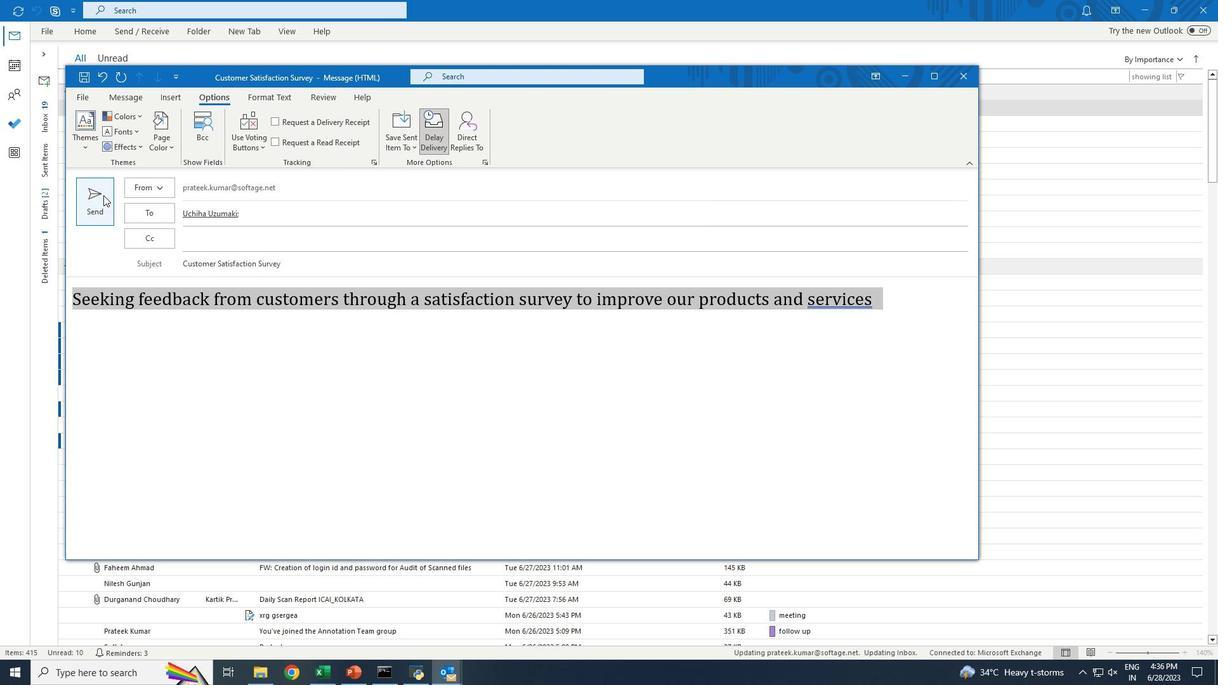 
